 Task: Create a due date automation trigger when advanced on, on the tuesday of the week a card is due add fields with custom field "Resume" set to a date less than 1 days from now at 11:00 AM.
Action: Mouse moved to (1114, 166)
Screenshot: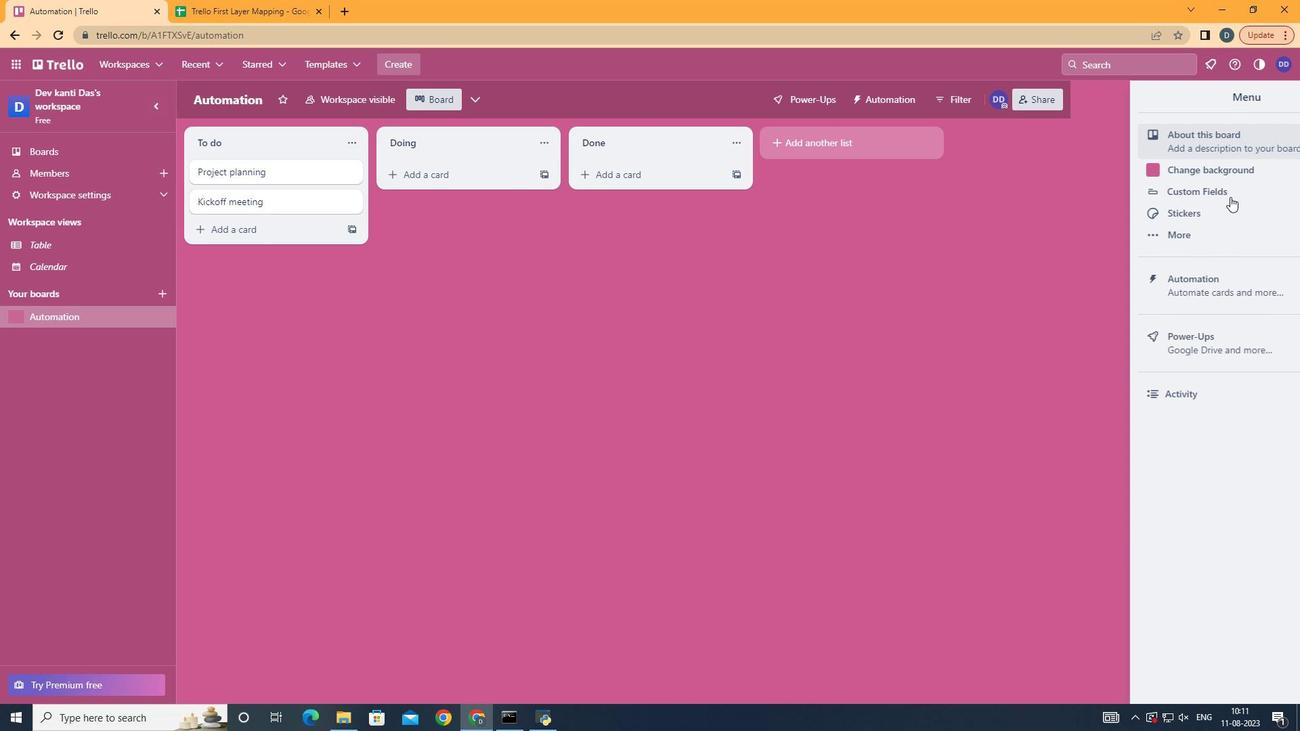 
Action: Mouse pressed left at (1114, 166)
Screenshot: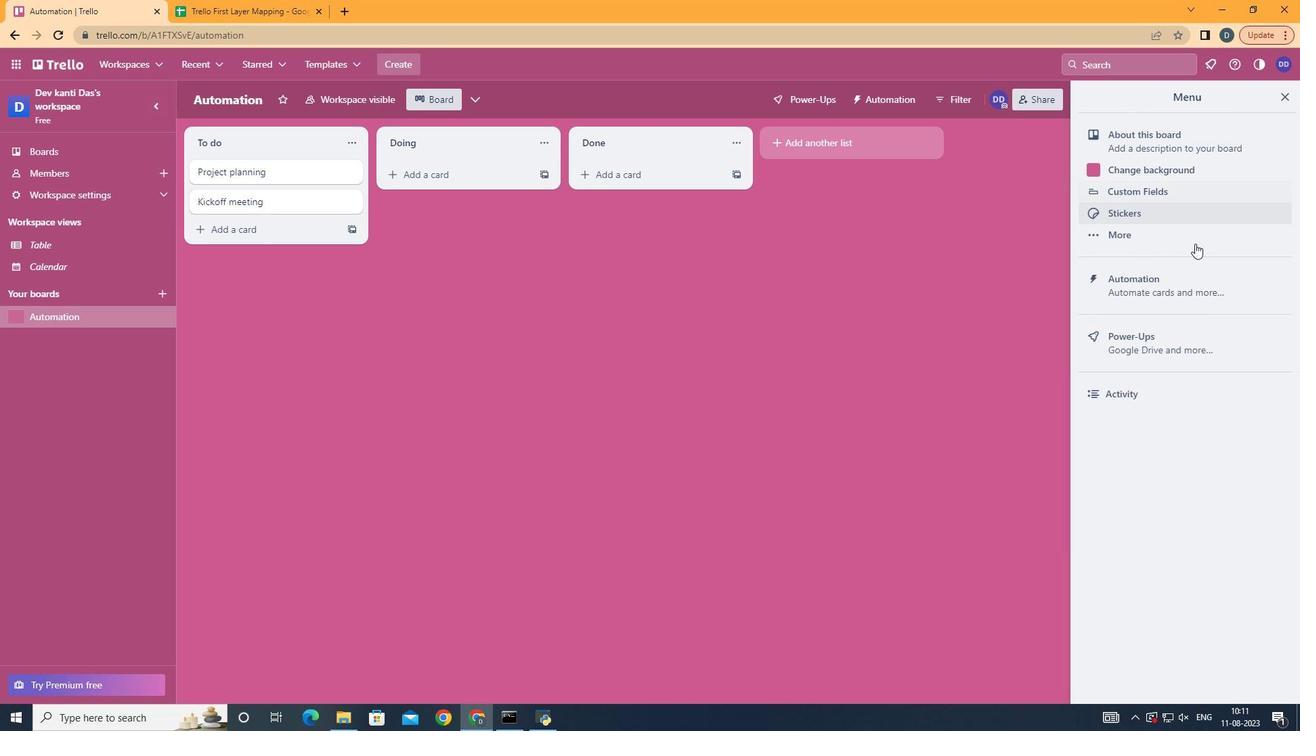 
Action: Mouse moved to (1029, 316)
Screenshot: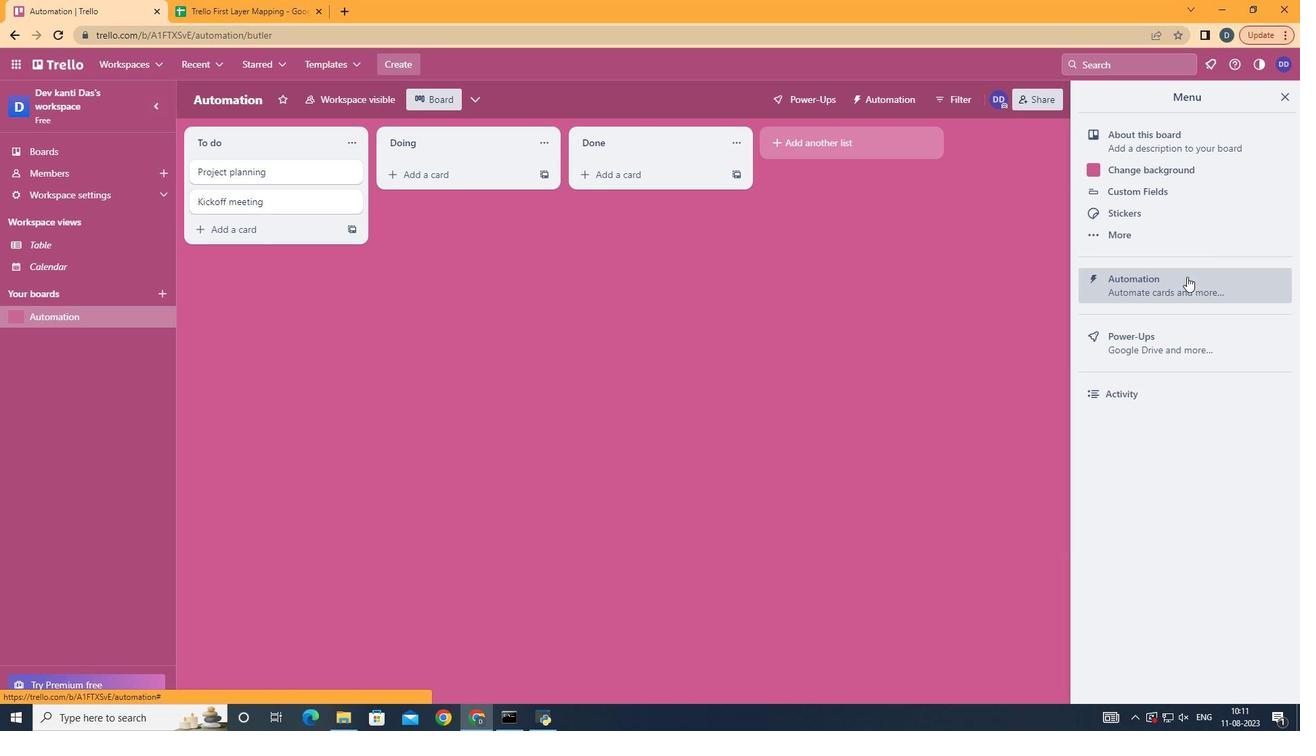 
Action: Mouse pressed left at (1029, 316)
Screenshot: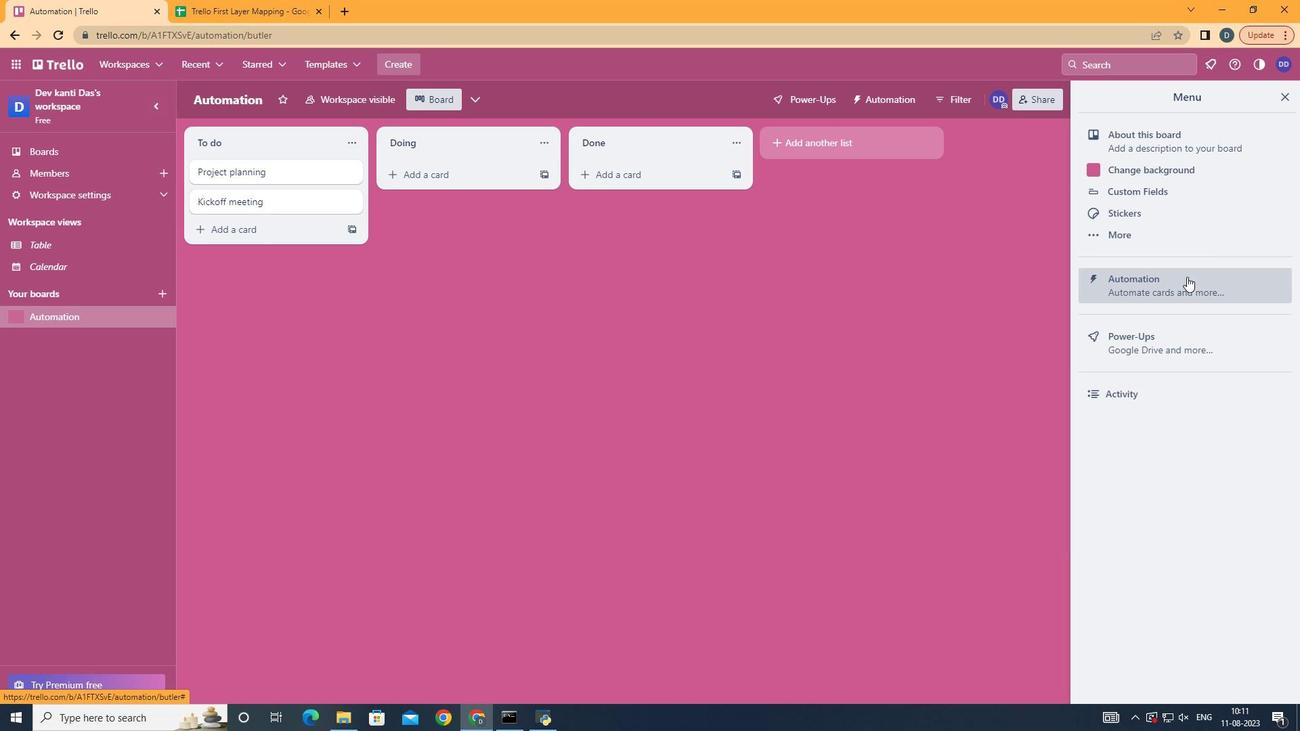 
Action: Mouse moved to (369, 301)
Screenshot: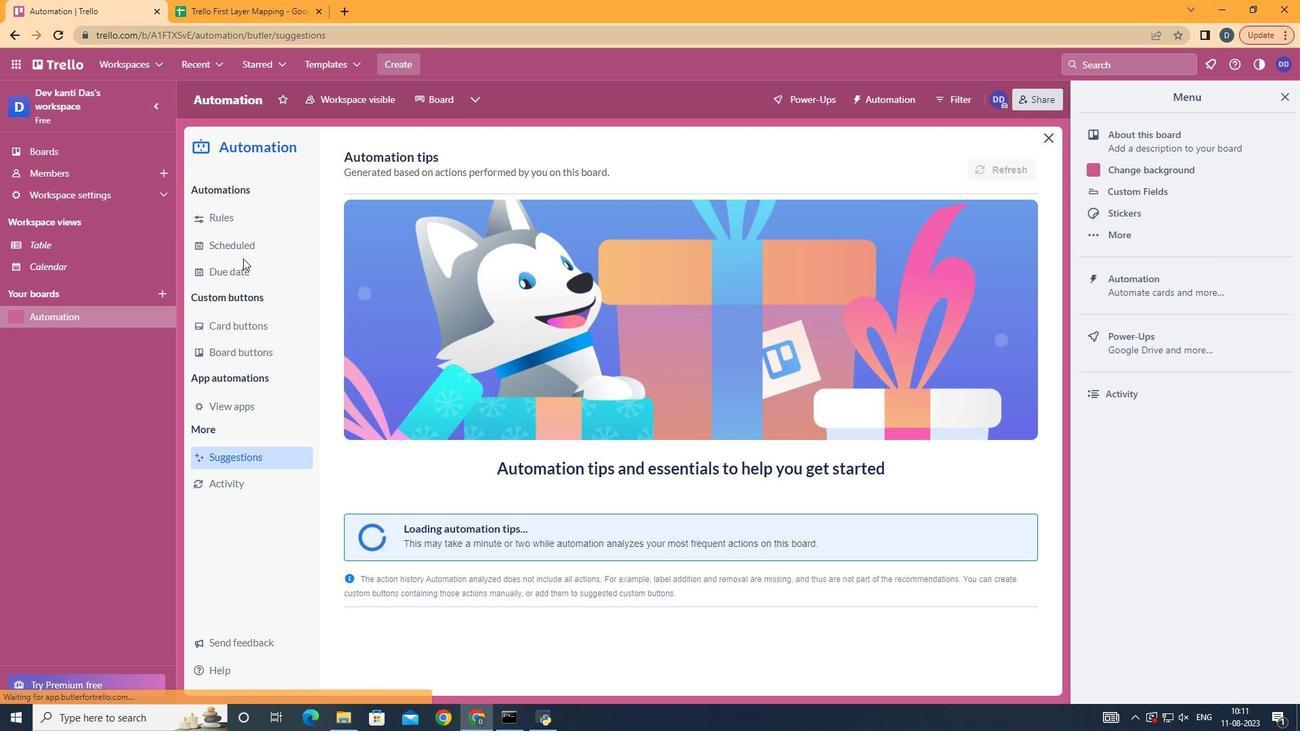 
Action: Mouse pressed left at (369, 301)
Screenshot: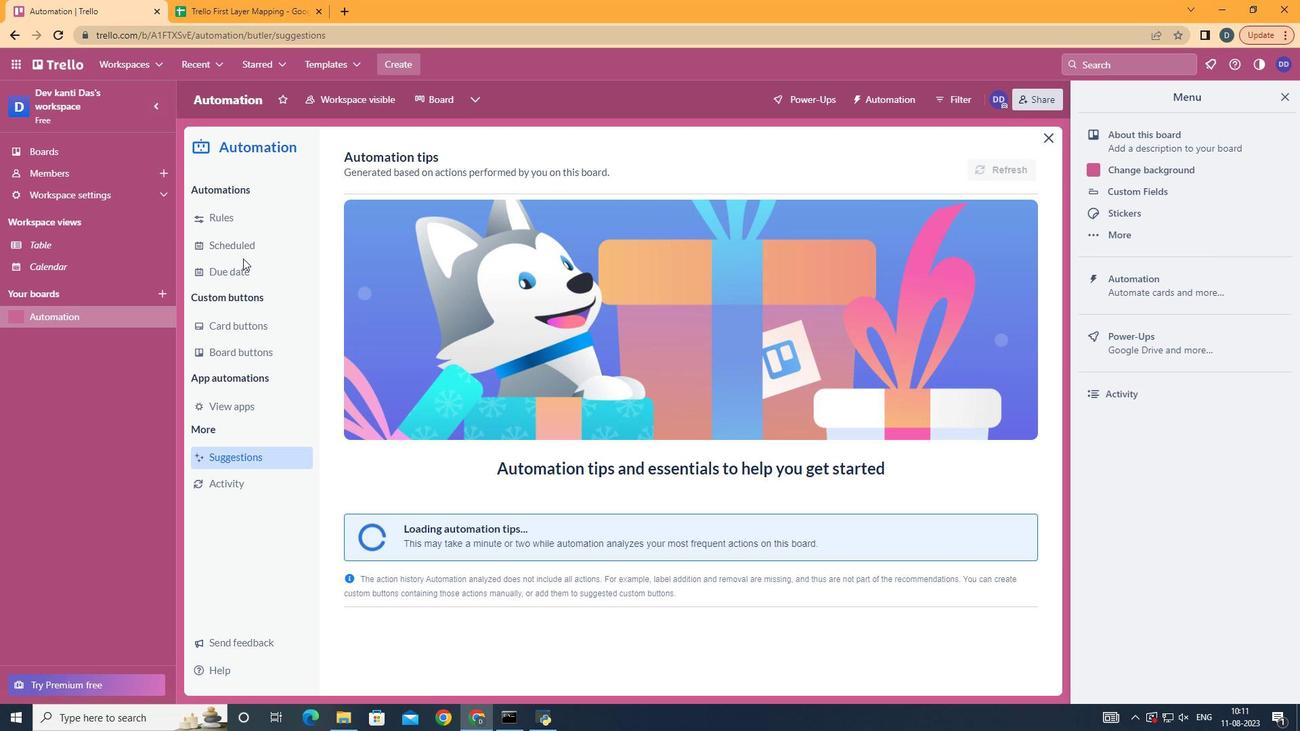 
Action: Mouse pressed left at (369, 301)
Screenshot: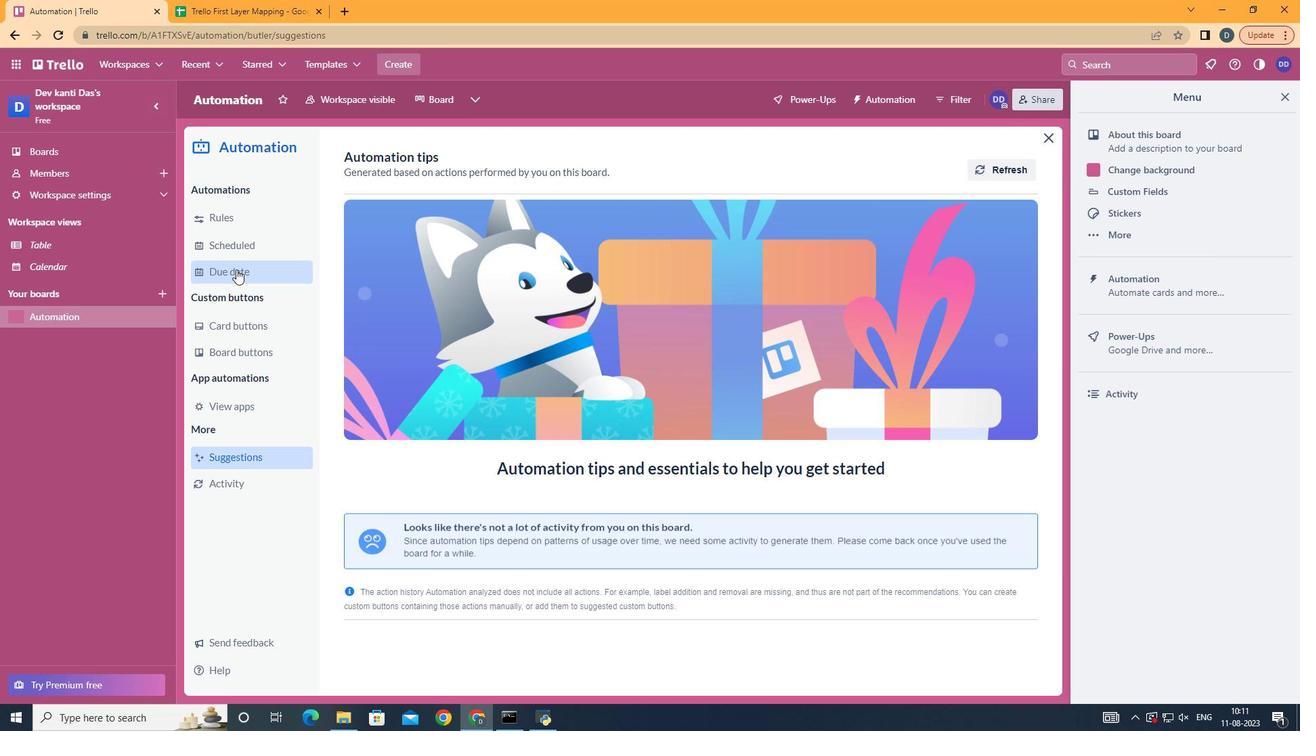 
Action: Mouse moved to (364, 311)
Screenshot: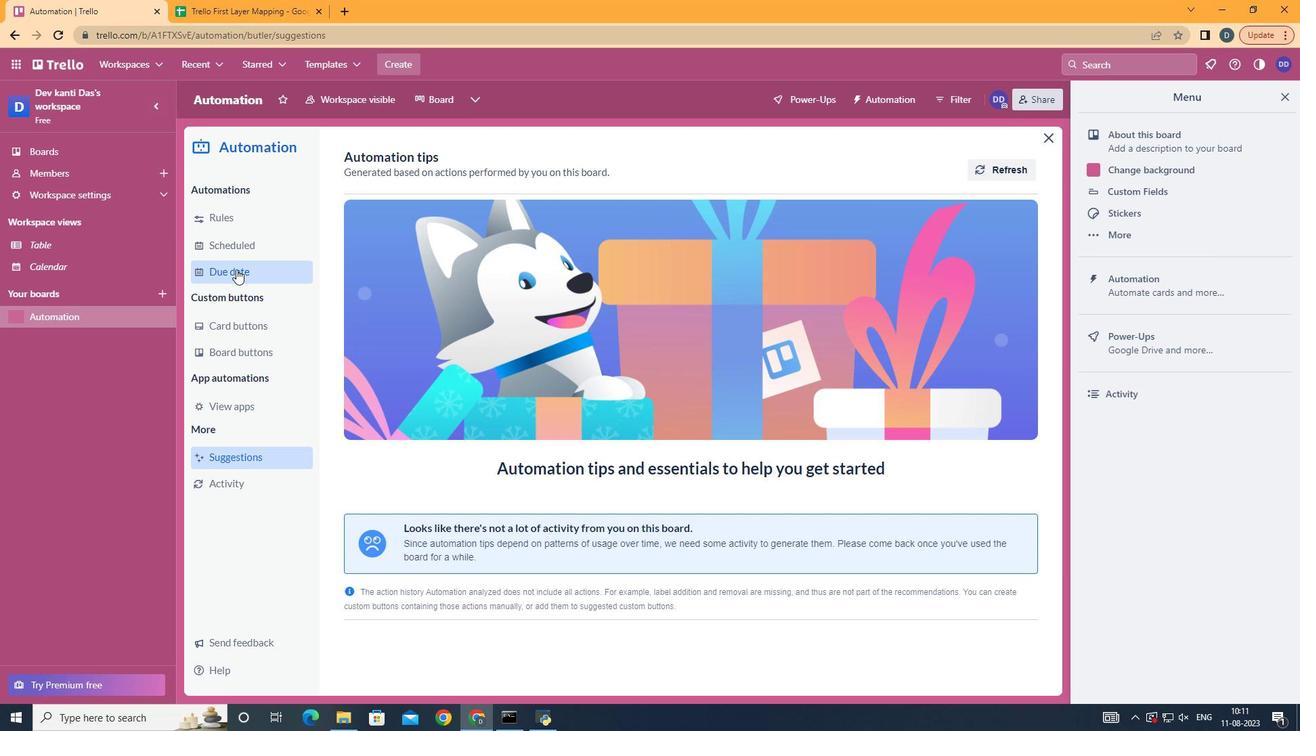 
Action: Mouse pressed left at (364, 311)
Screenshot: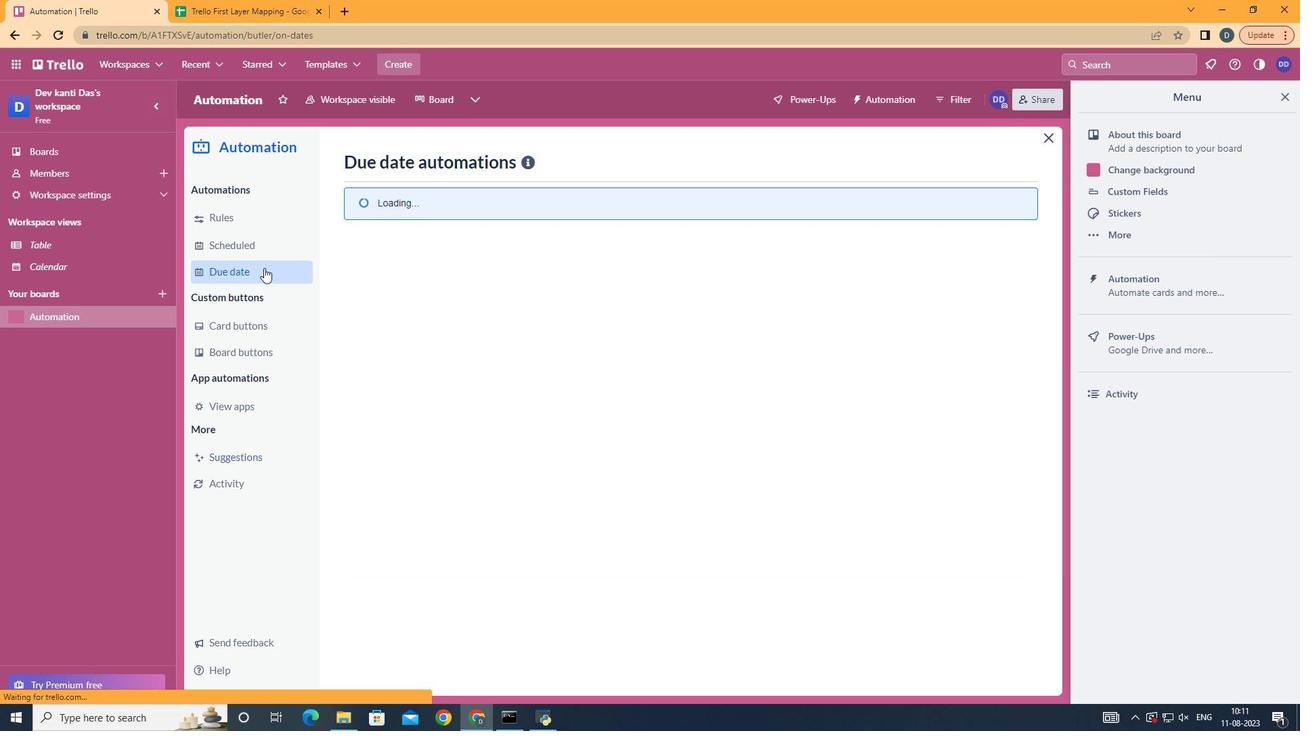 
Action: Mouse moved to (870, 220)
Screenshot: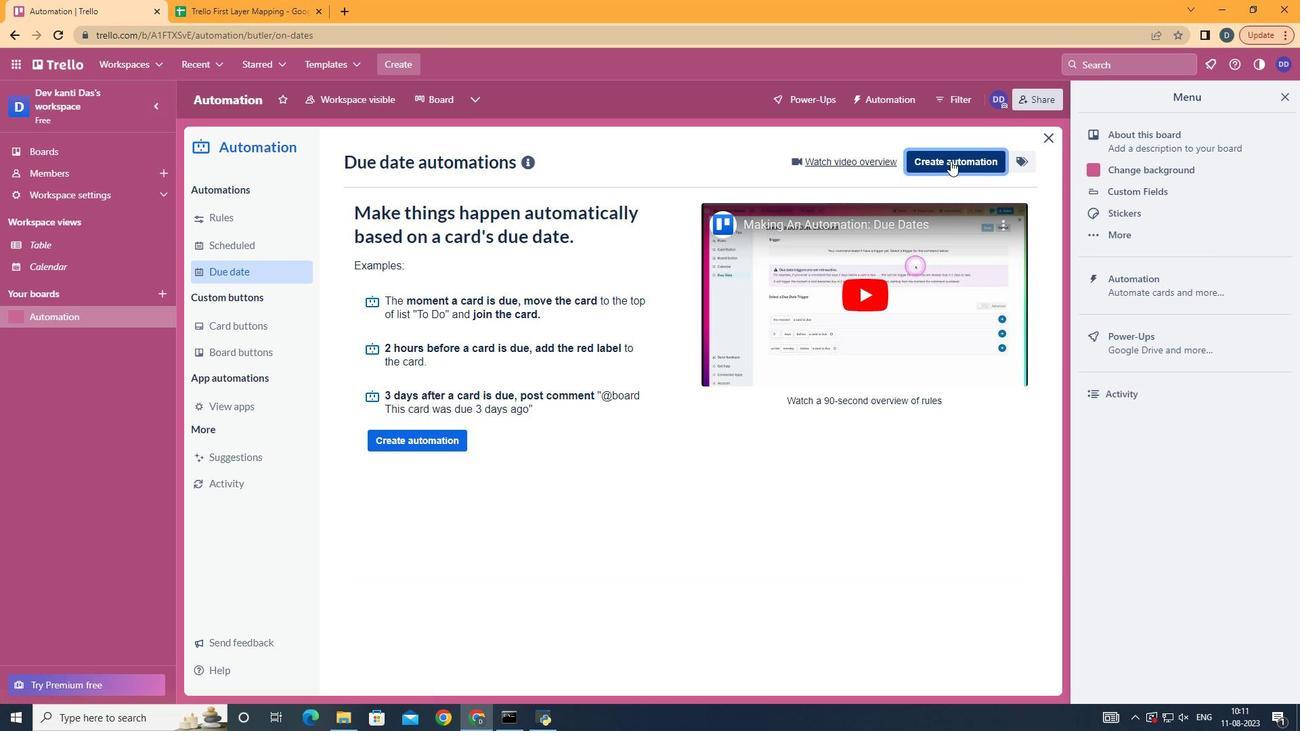 
Action: Mouse pressed left at (870, 220)
Screenshot: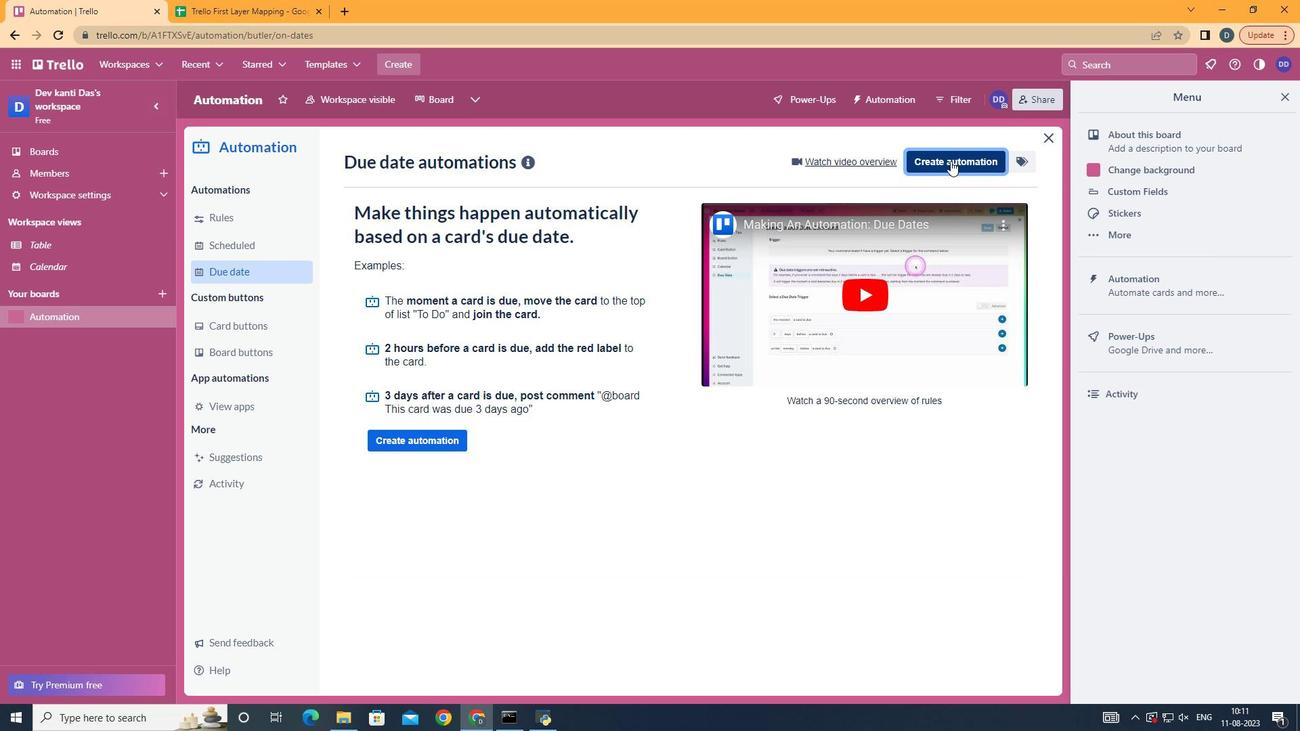 
Action: Mouse moved to (733, 325)
Screenshot: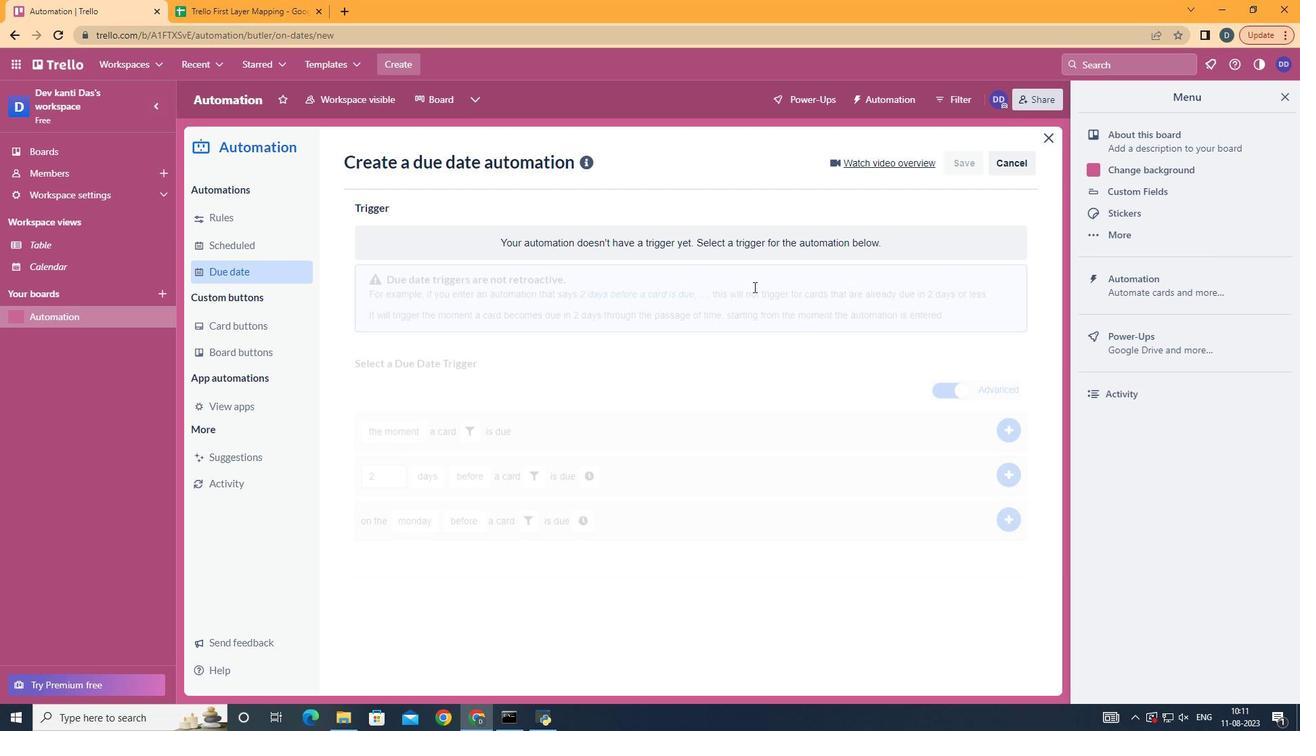 
Action: Mouse pressed left at (733, 325)
Screenshot: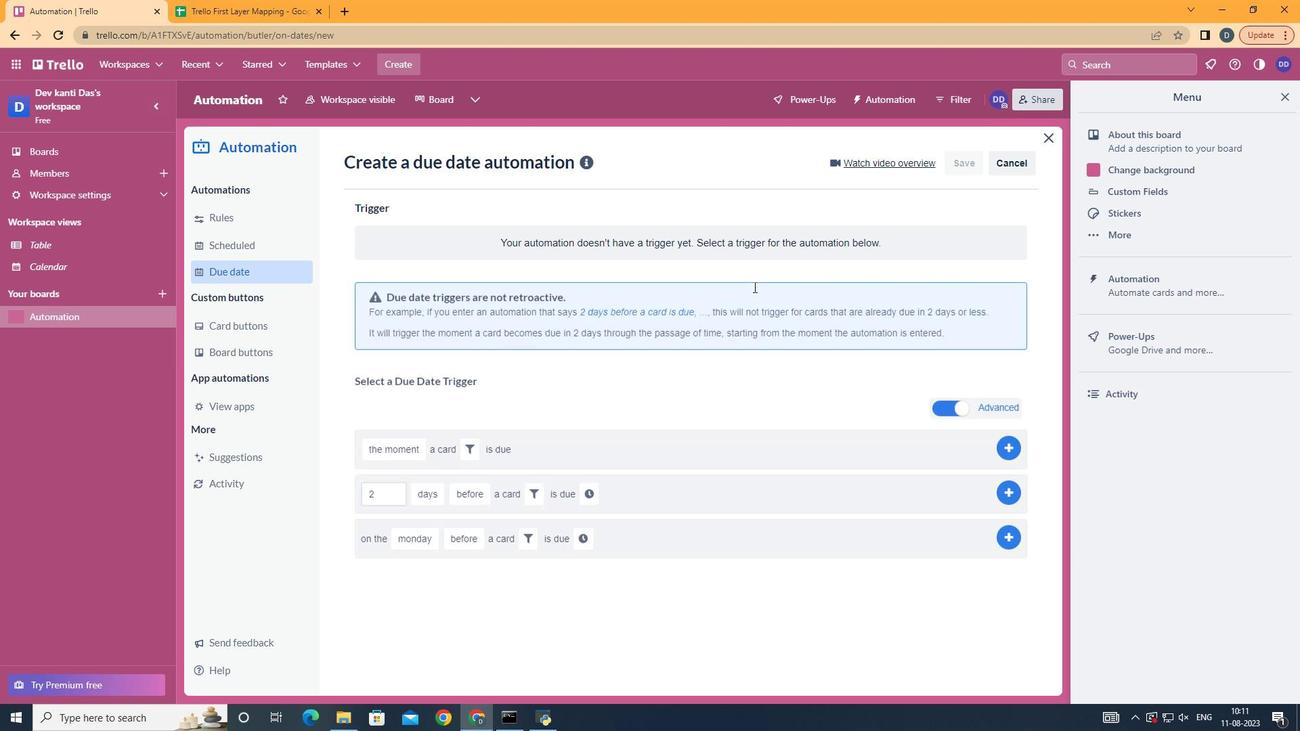 
Action: Mouse moved to (507, 400)
Screenshot: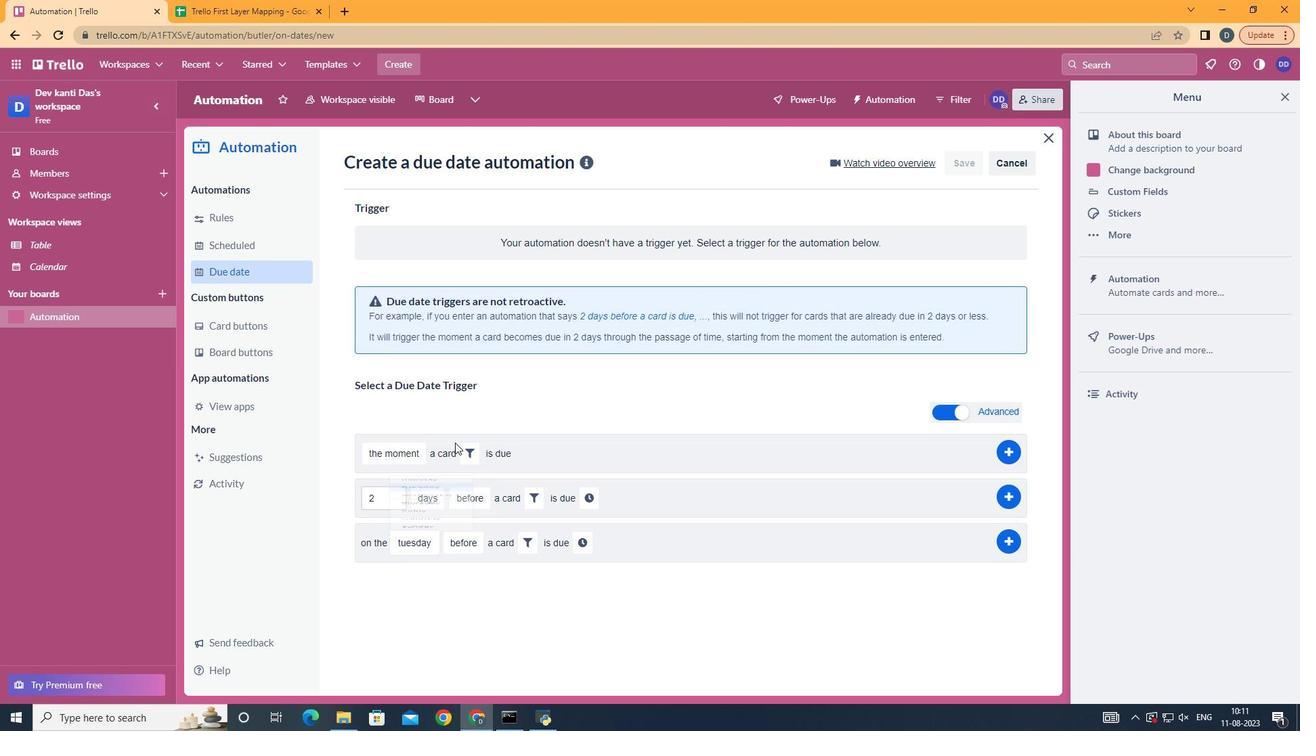 
Action: Mouse pressed left at (507, 400)
Screenshot: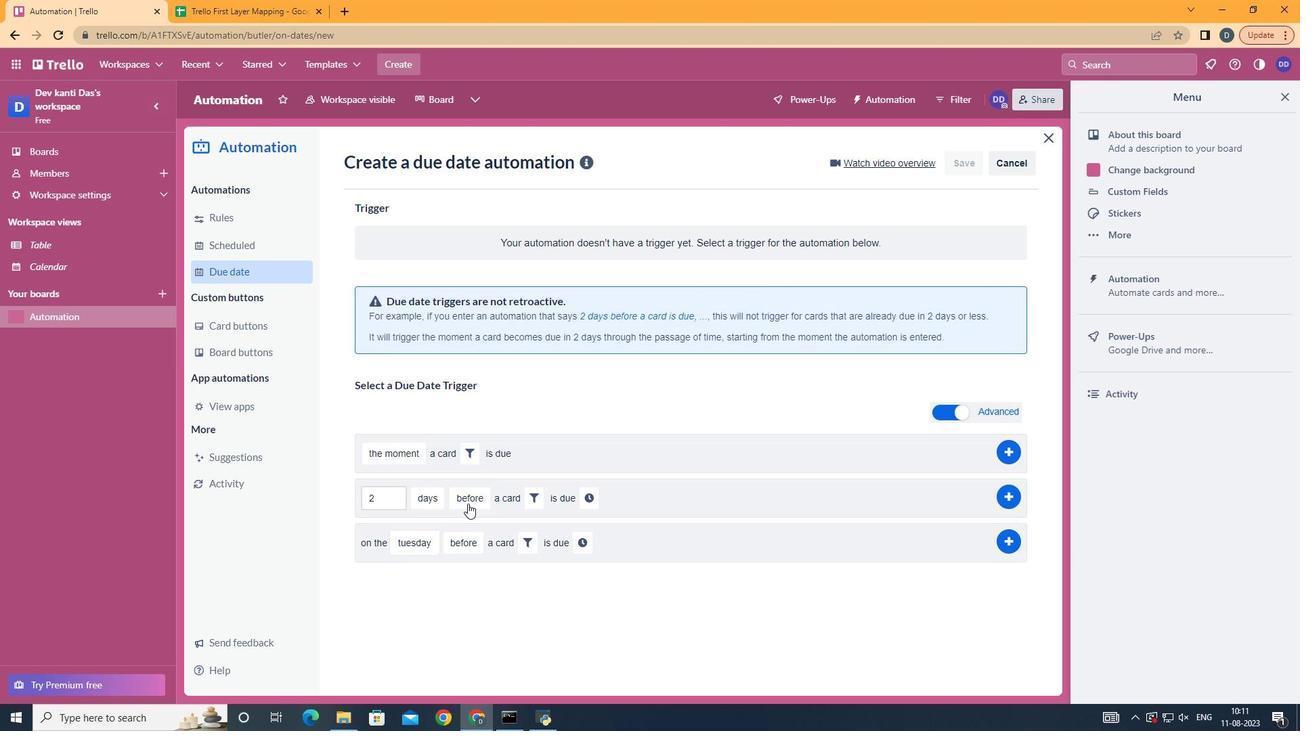 
Action: Mouse moved to (536, 612)
Screenshot: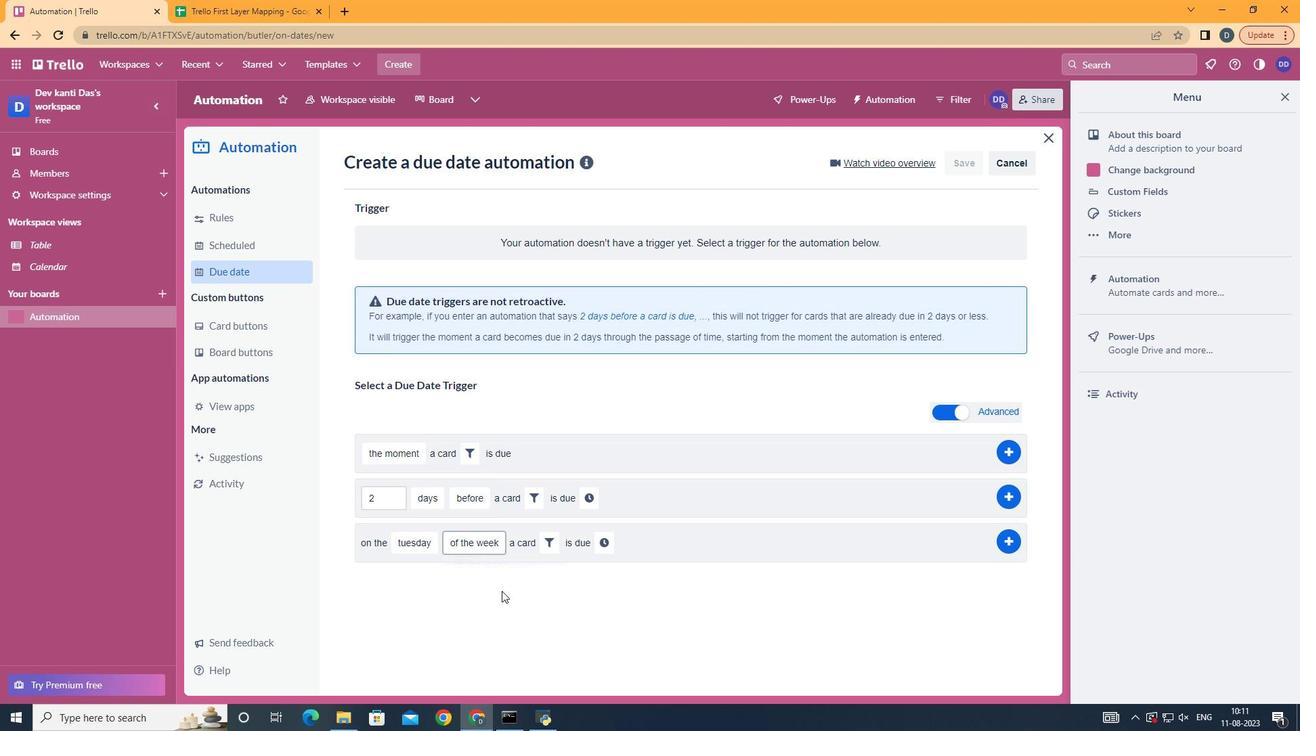 
Action: Mouse pressed left at (536, 612)
Screenshot: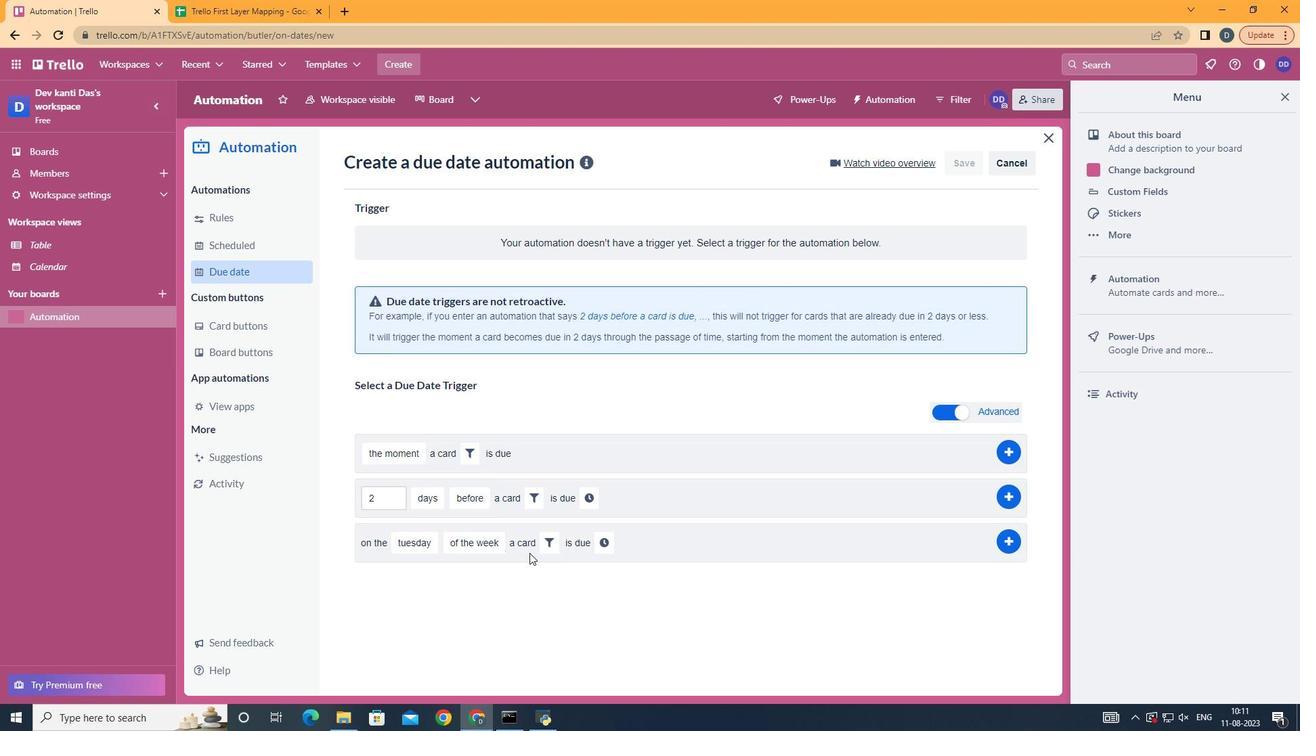 
Action: Mouse moved to (579, 538)
Screenshot: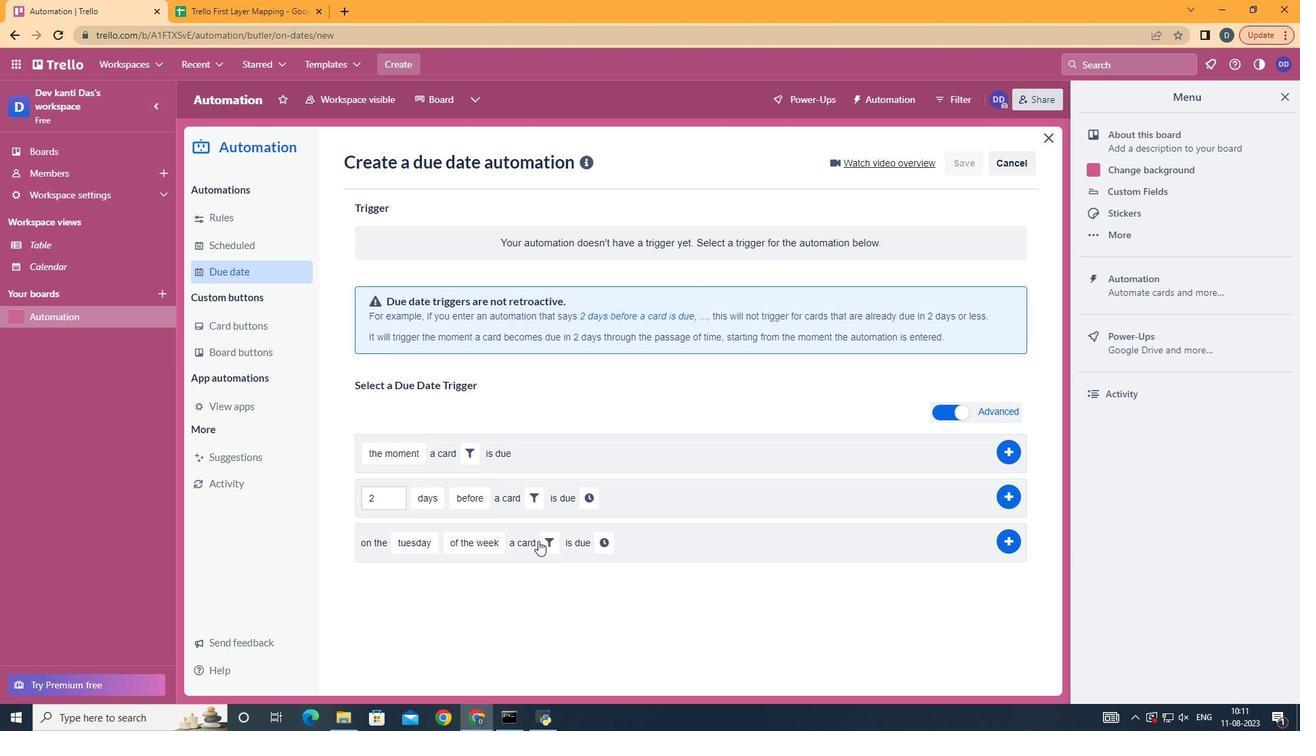 
Action: Mouse pressed left at (579, 538)
Screenshot: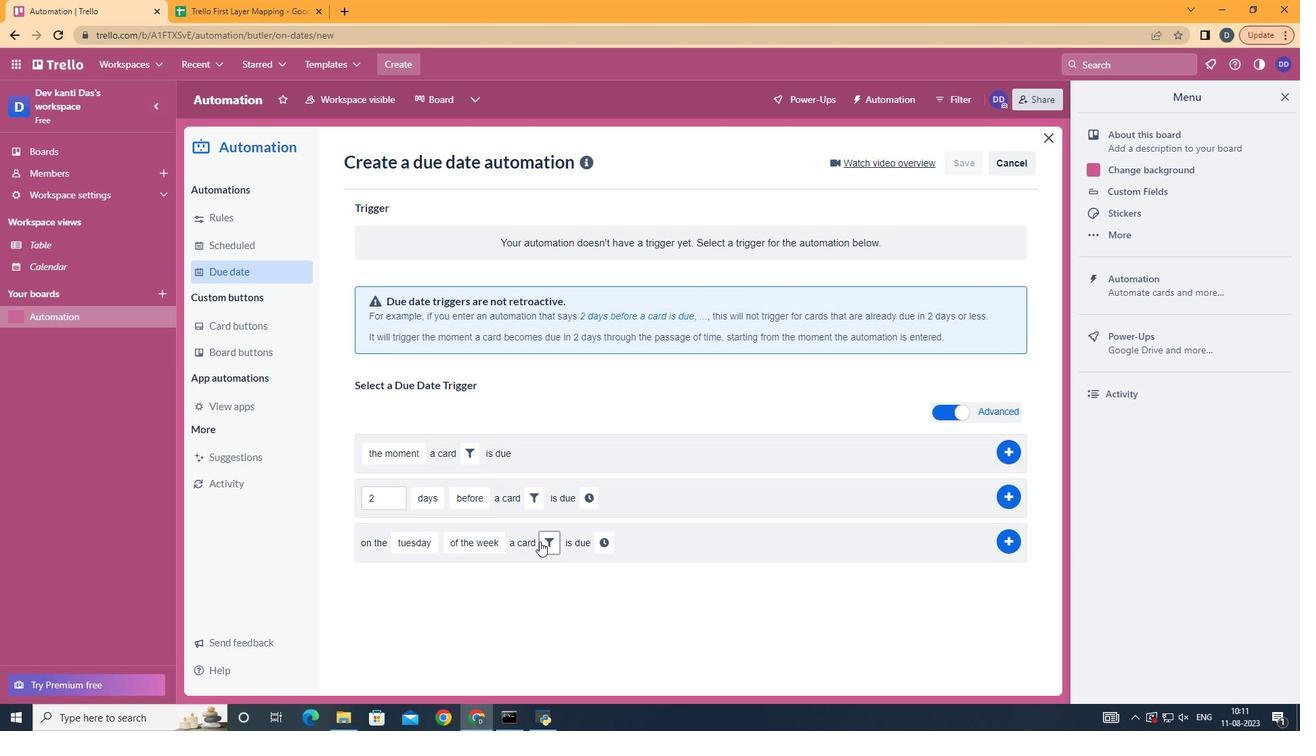 
Action: Mouse moved to (580, 539)
Screenshot: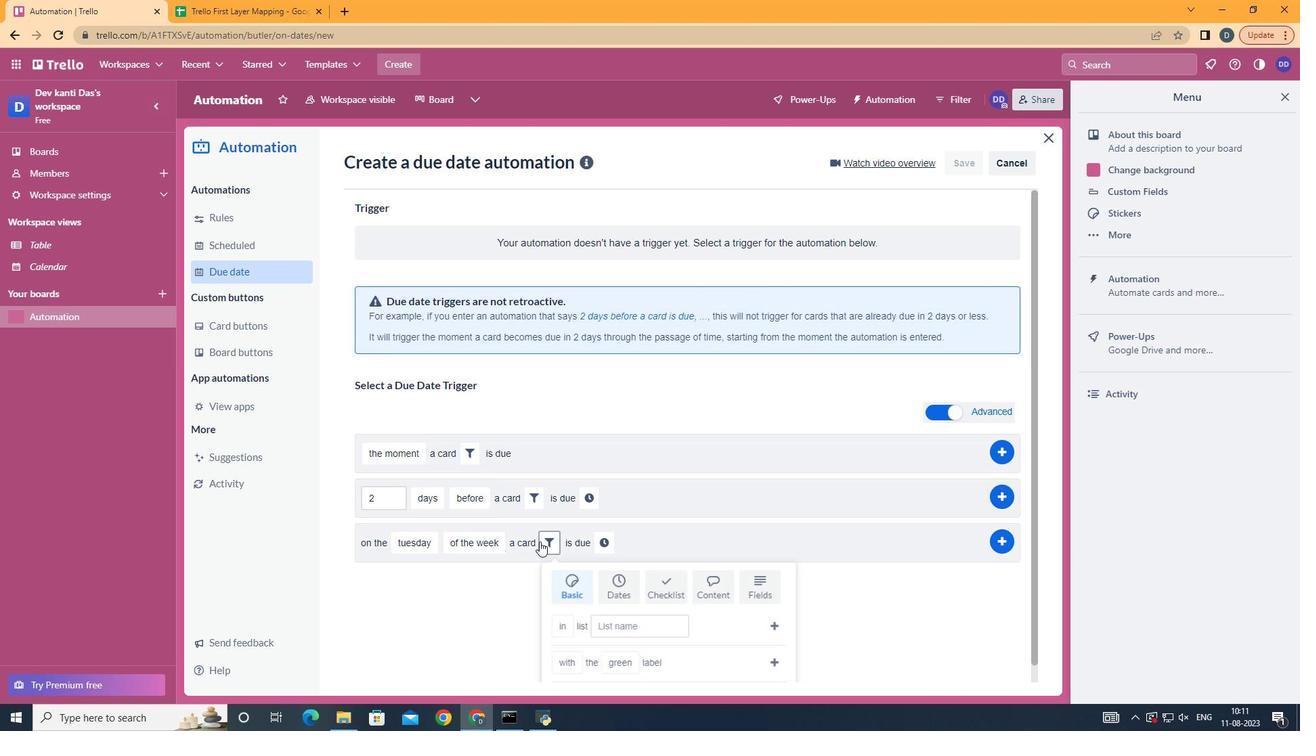 
Action: Mouse pressed left at (580, 539)
Screenshot: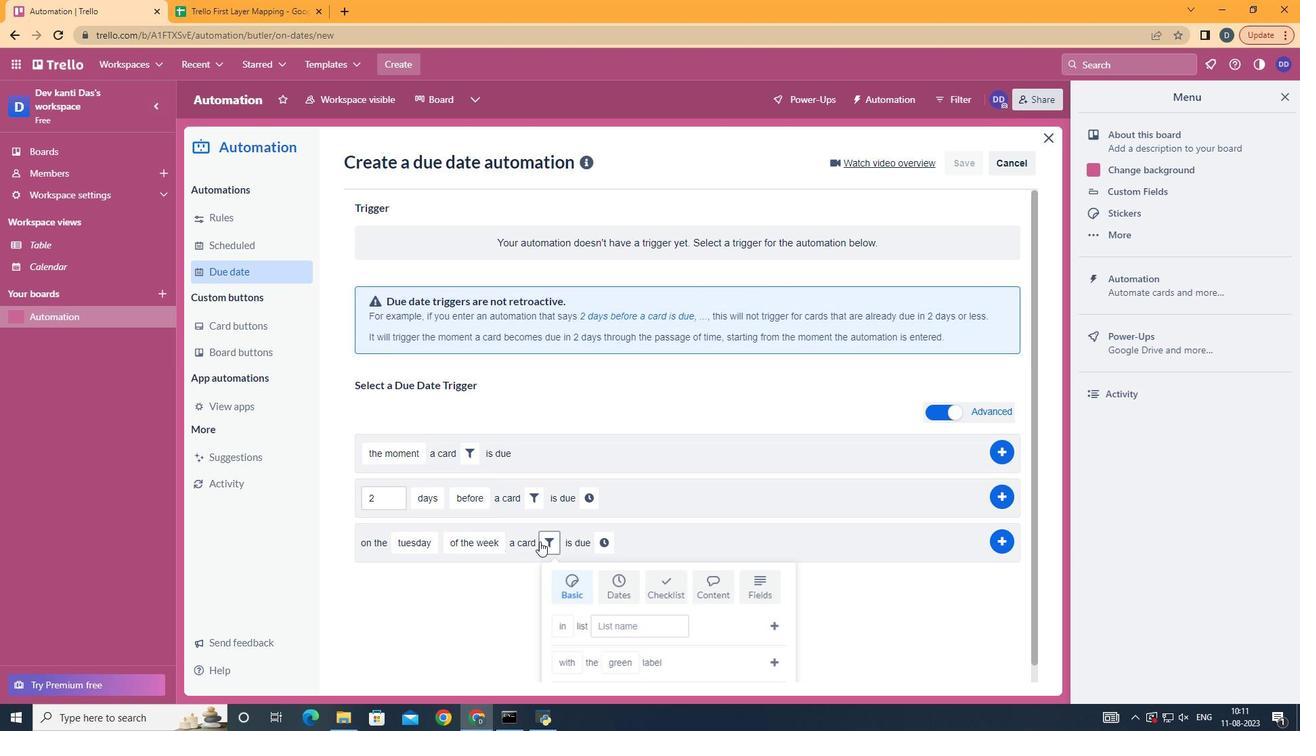 
Action: Mouse moved to (750, 581)
Screenshot: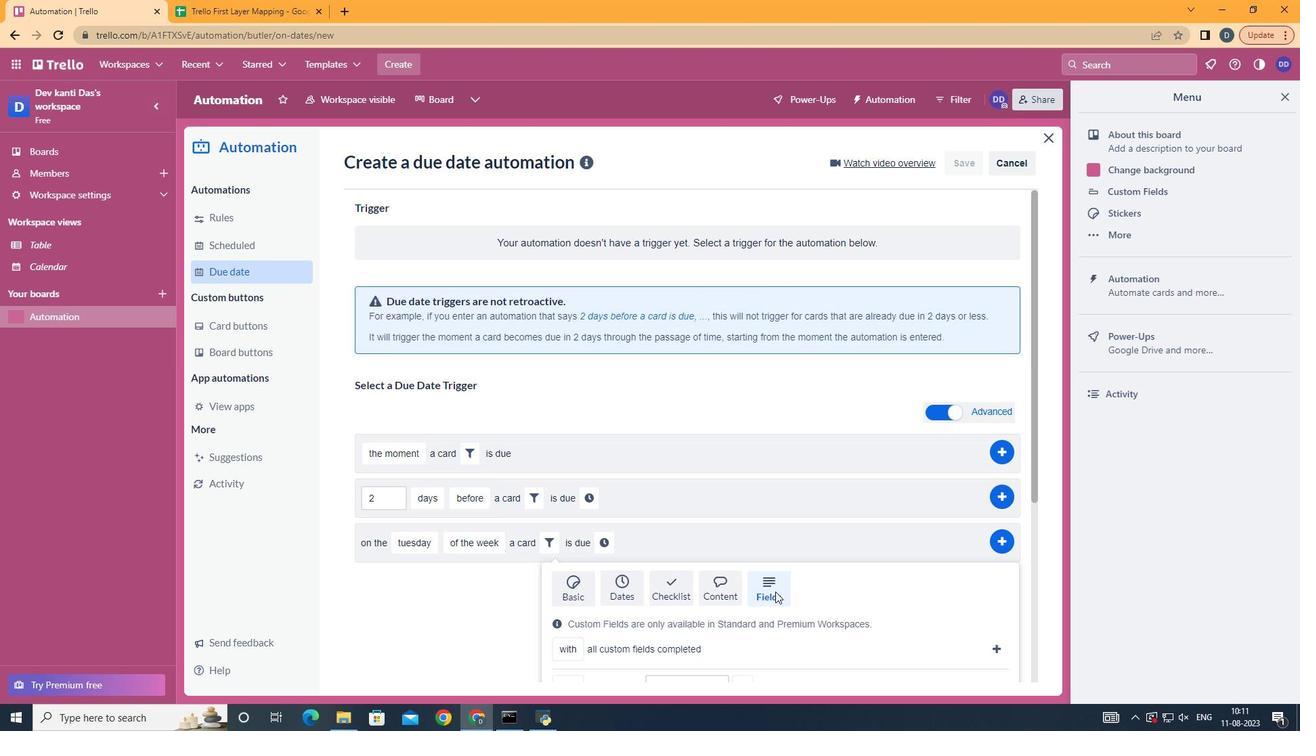
Action: Mouse pressed left at (750, 581)
Screenshot: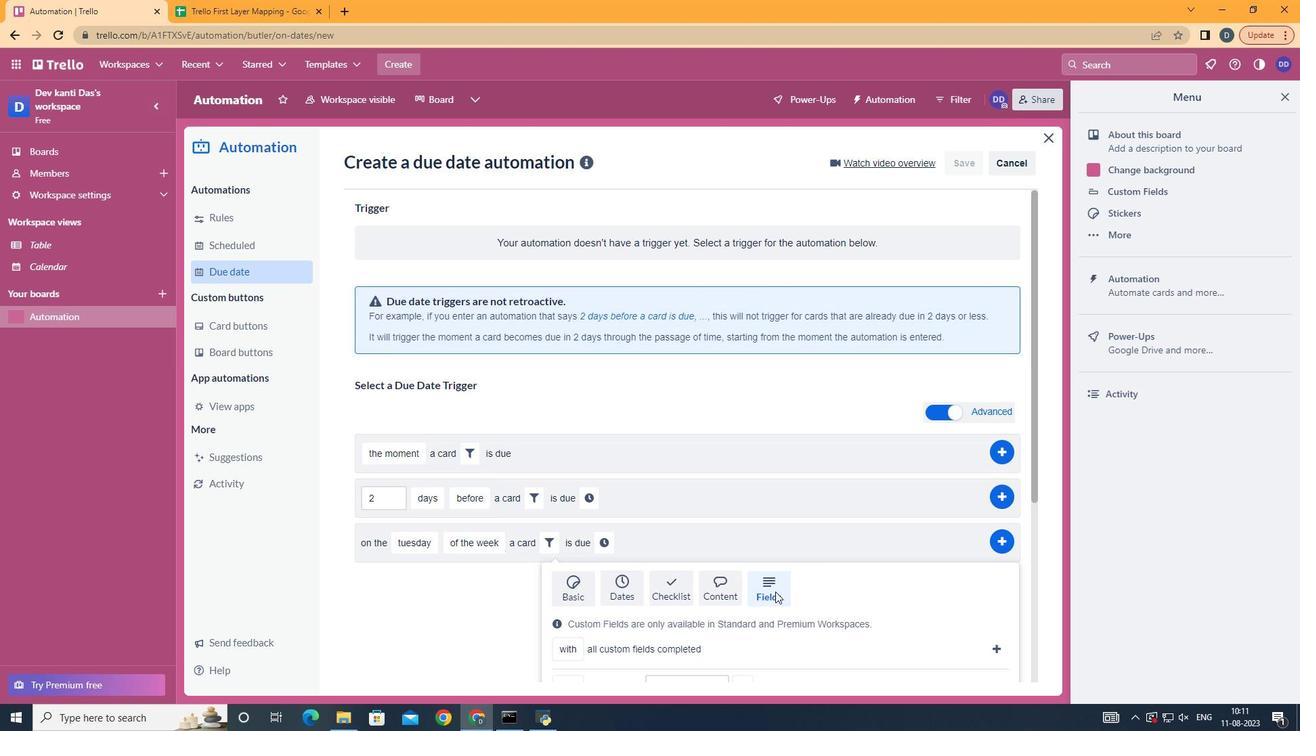 
Action: Mouse moved to (749, 581)
Screenshot: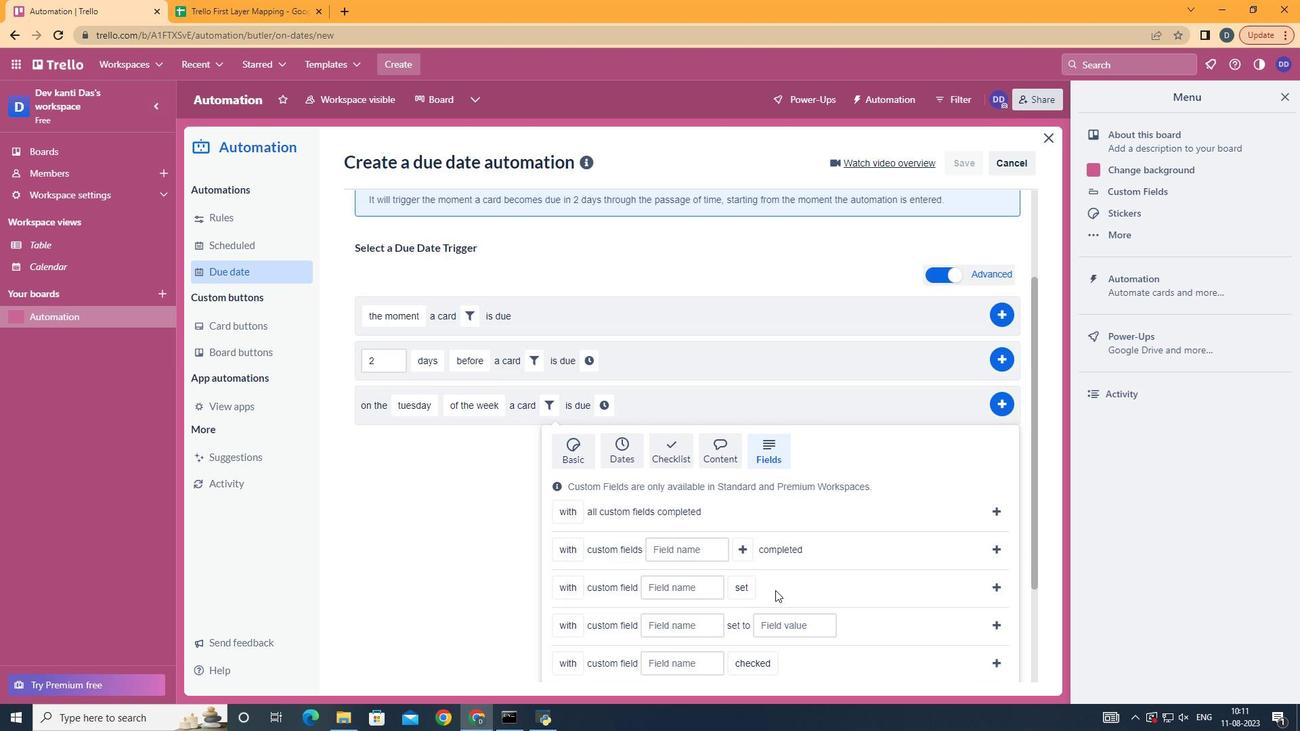 
Action: Mouse scrolled (749, 580) with delta (0, 0)
Screenshot: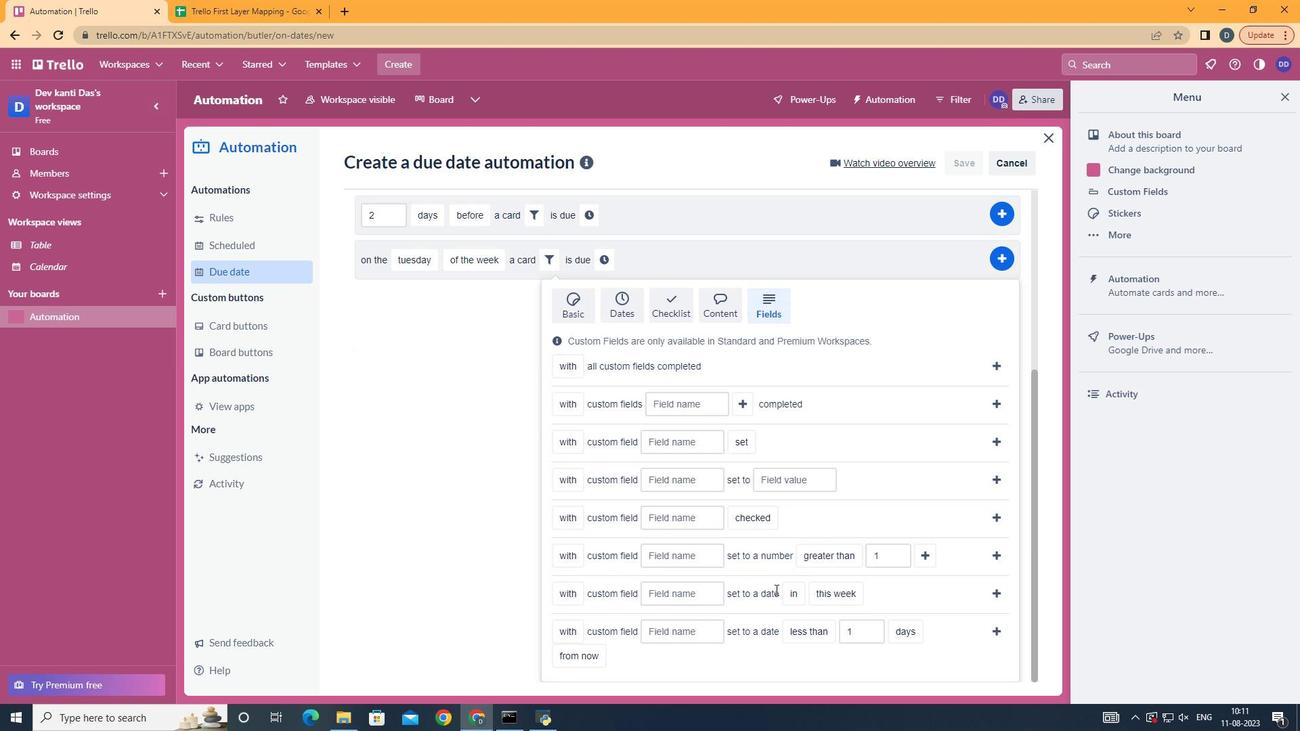 
Action: Mouse scrolled (749, 580) with delta (0, 0)
Screenshot: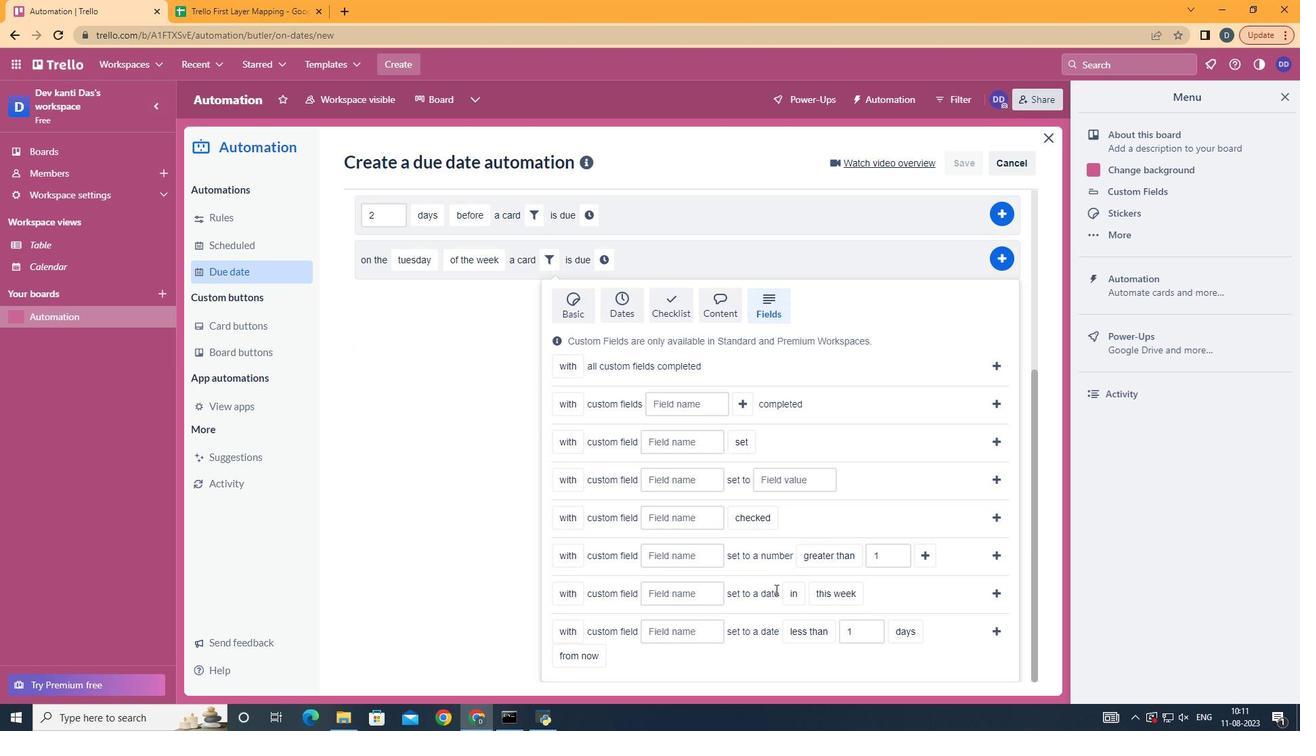 
Action: Mouse scrolled (749, 580) with delta (0, 0)
Screenshot: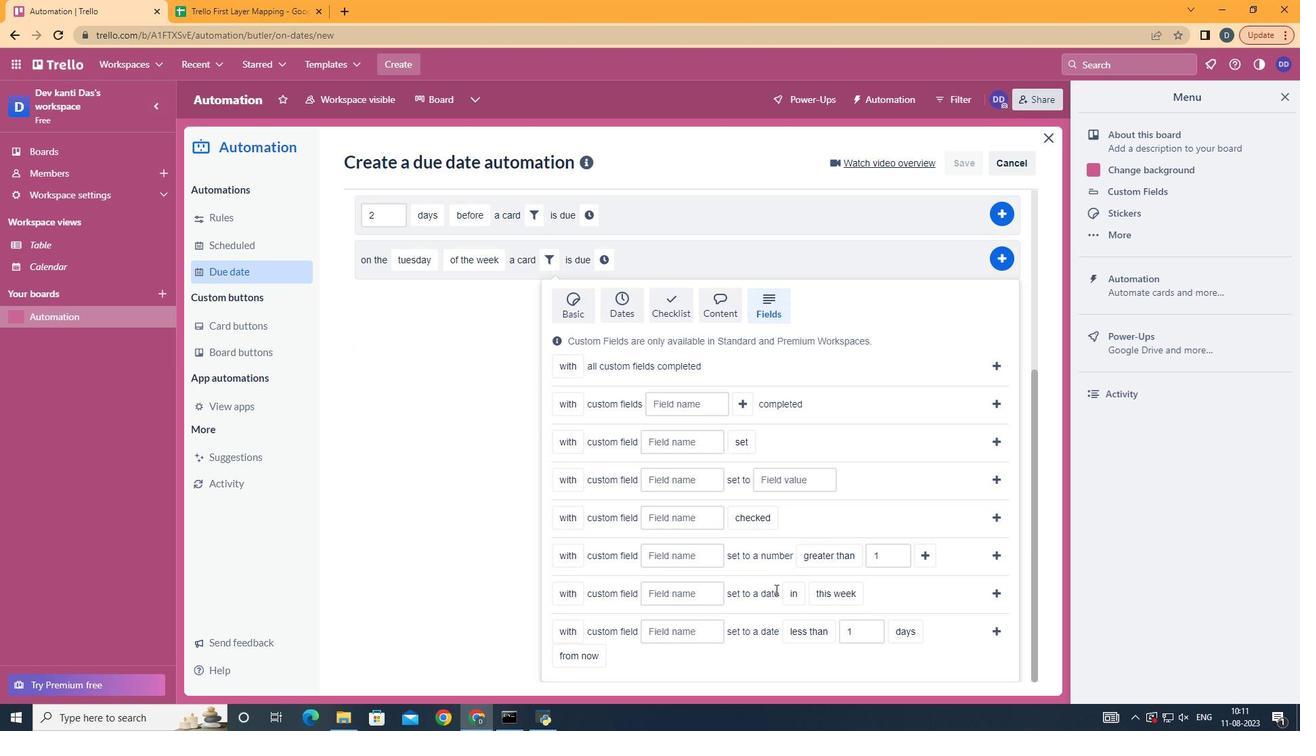 
Action: Mouse scrolled (749, 580) with delta (0, 0)
Screenshot: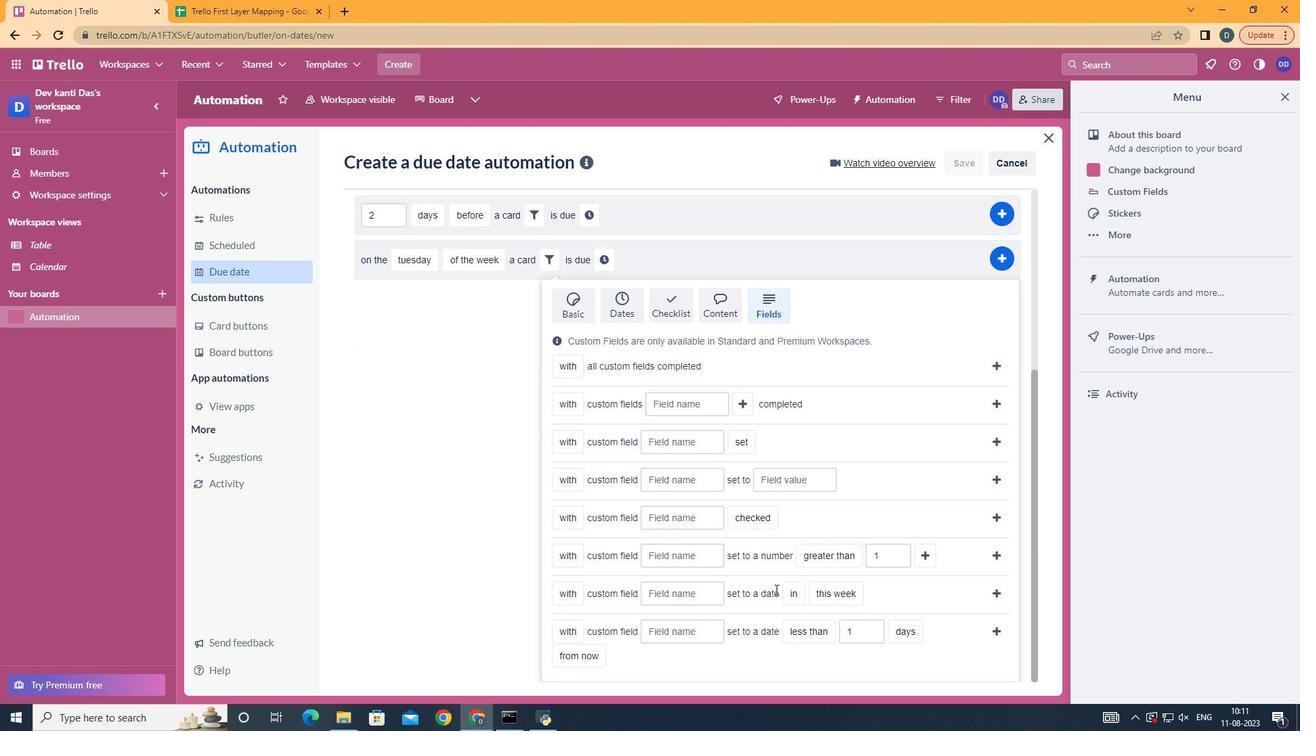 
Action: Mouse scrolled (749, 580) with delta (0, 0)
Screenshot: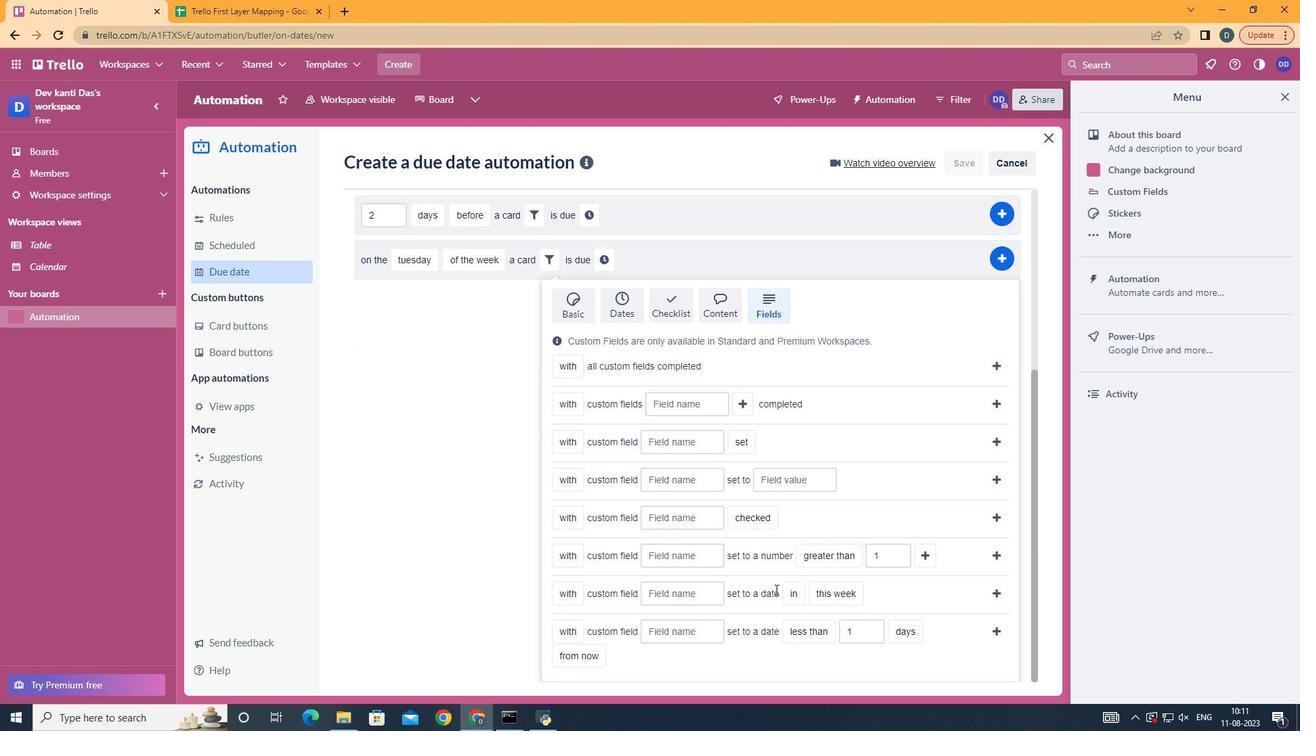 
Action: Mouse moved to (689, 609)
Screenshot: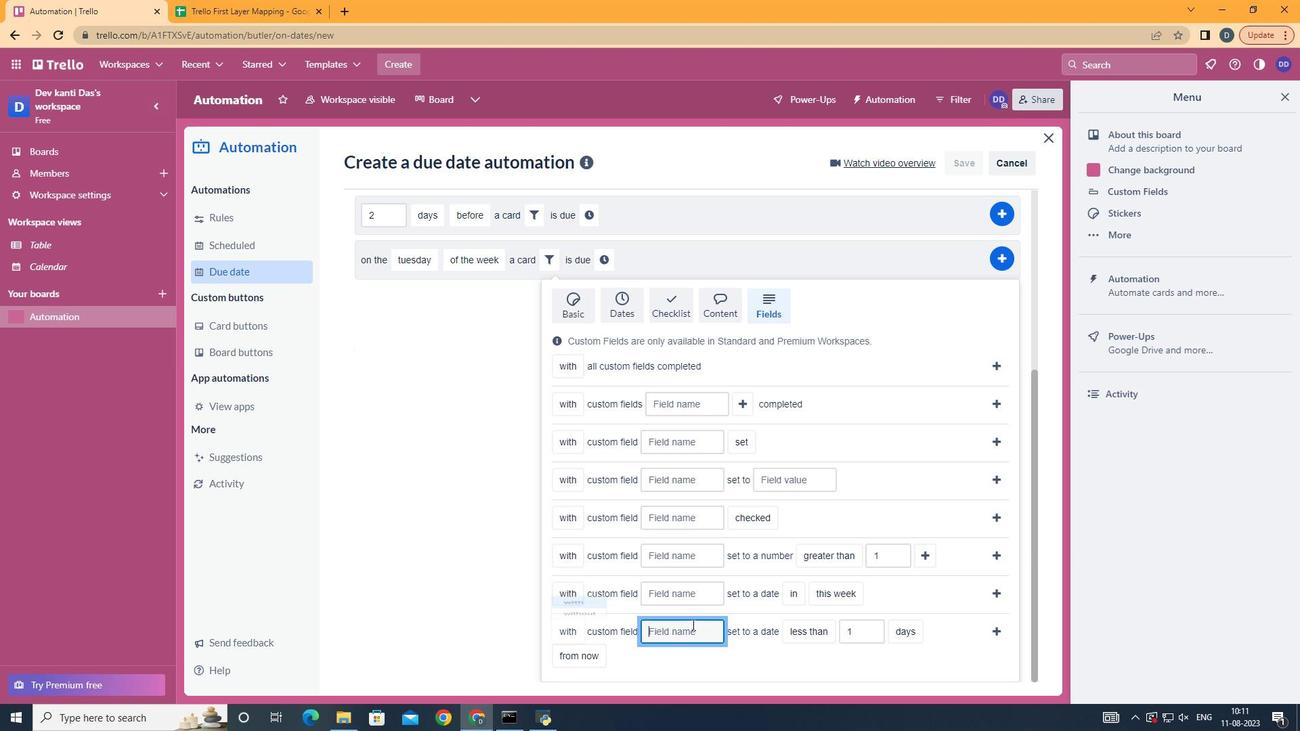 
Action: Mouse pressed left at (689, 609)
Screenshot: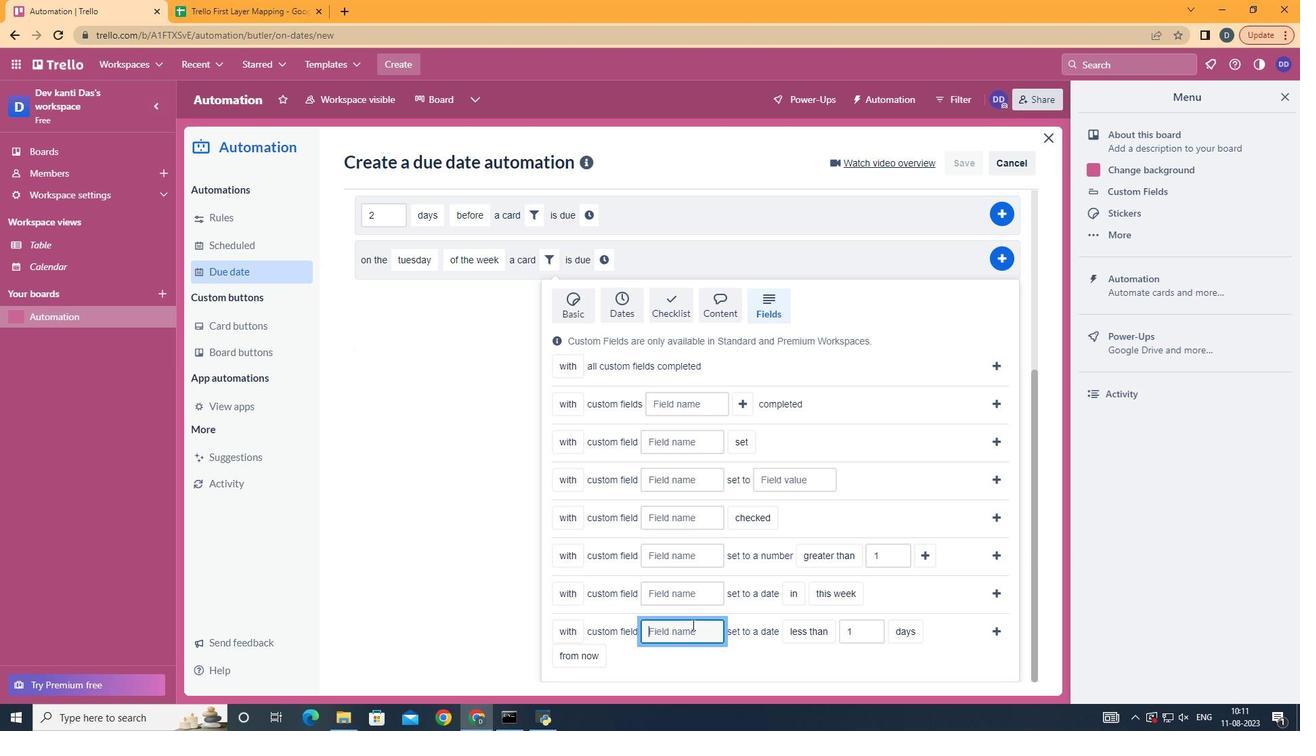 
Action: Key pressed <Key.shift>Resume
Screenshot: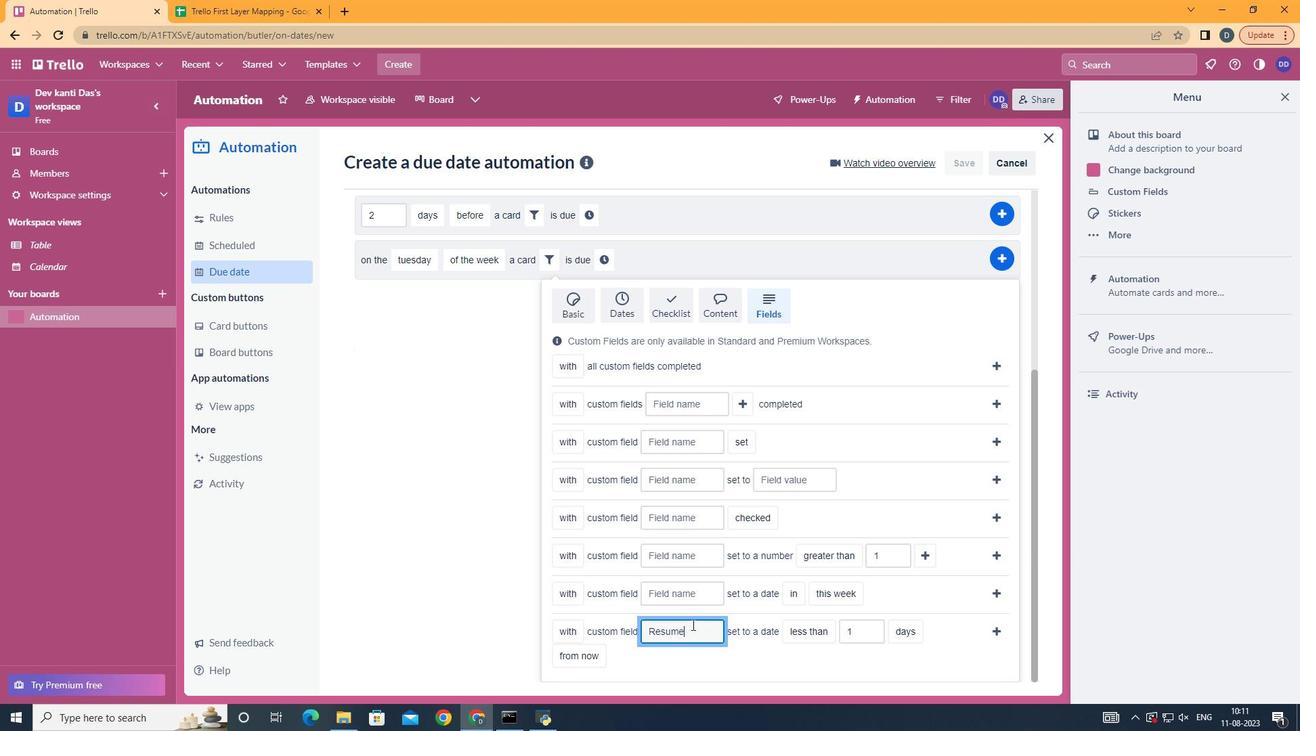 
Action: Mouse moved to (858, 566)
Screenshot: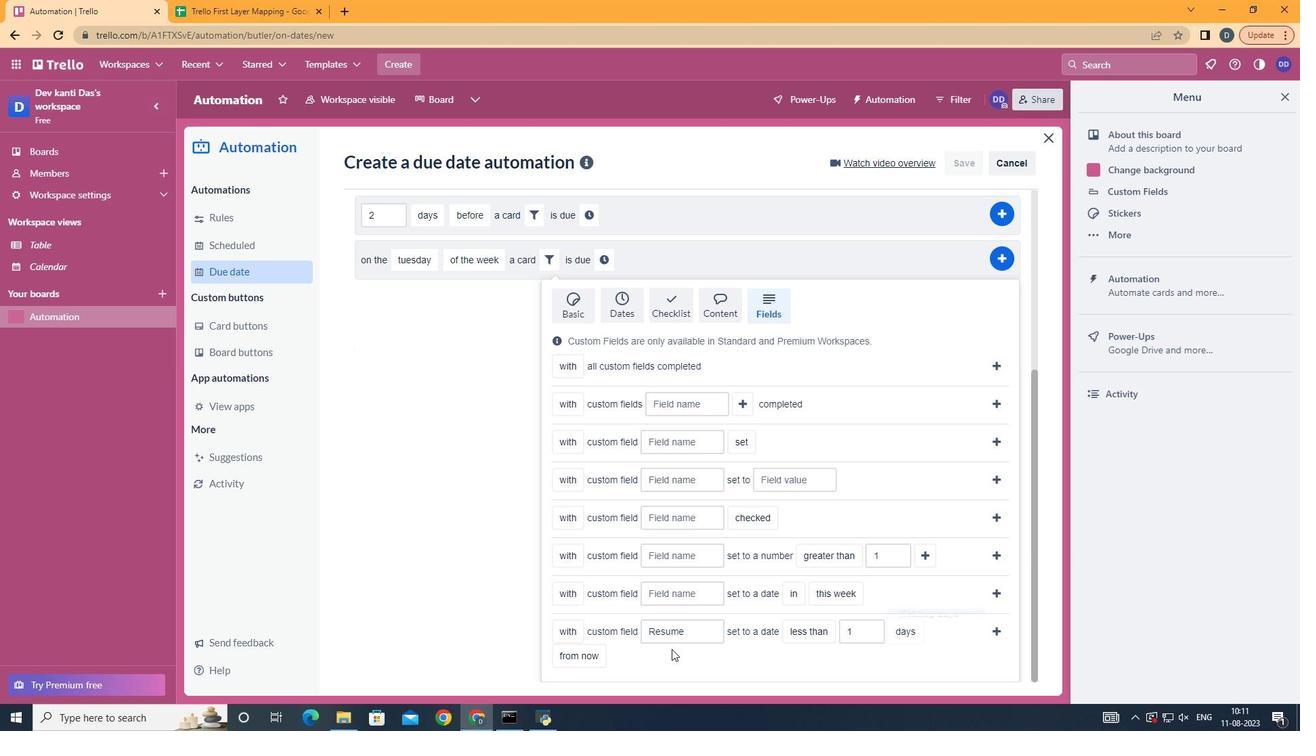 
Action: Mouse pressed left at (858, 566)
Screenshot: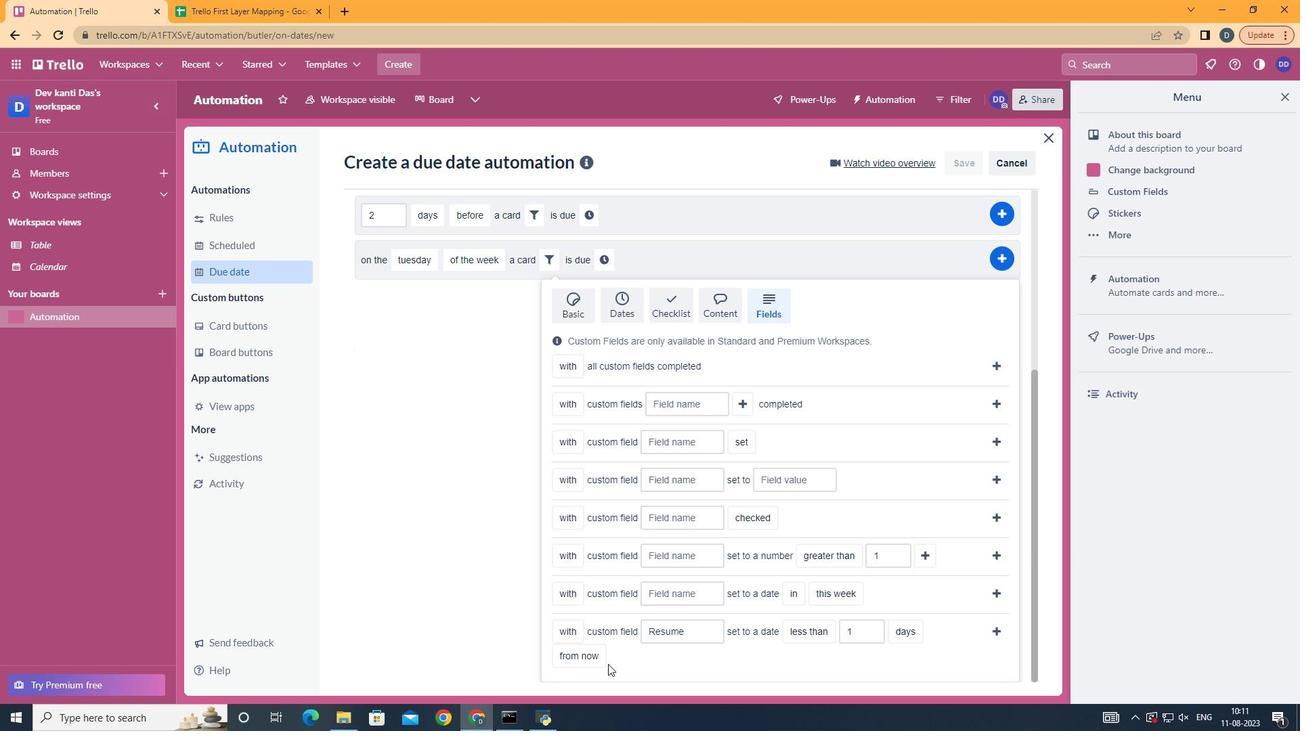 
Action: Mouse moved to (615, 586)
Screenshot: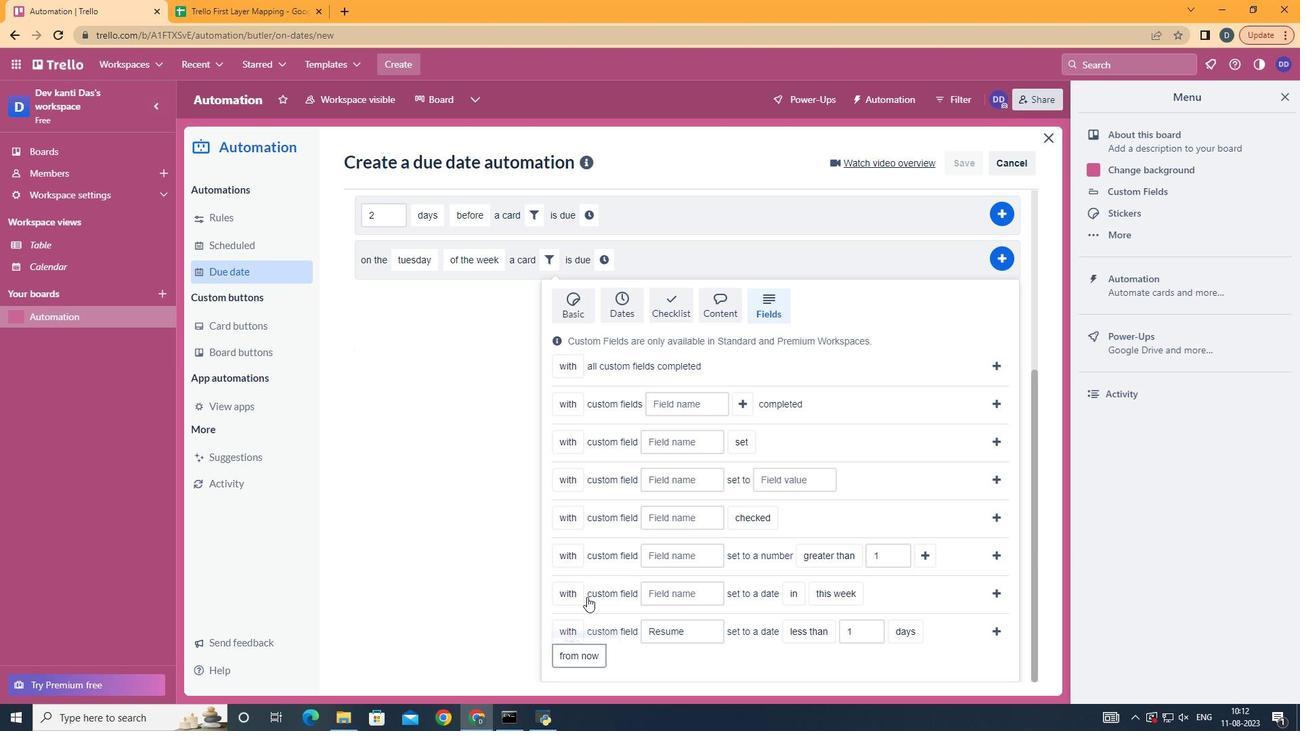 
Action: Mouse pressed left at (615, 586)
Screenshot: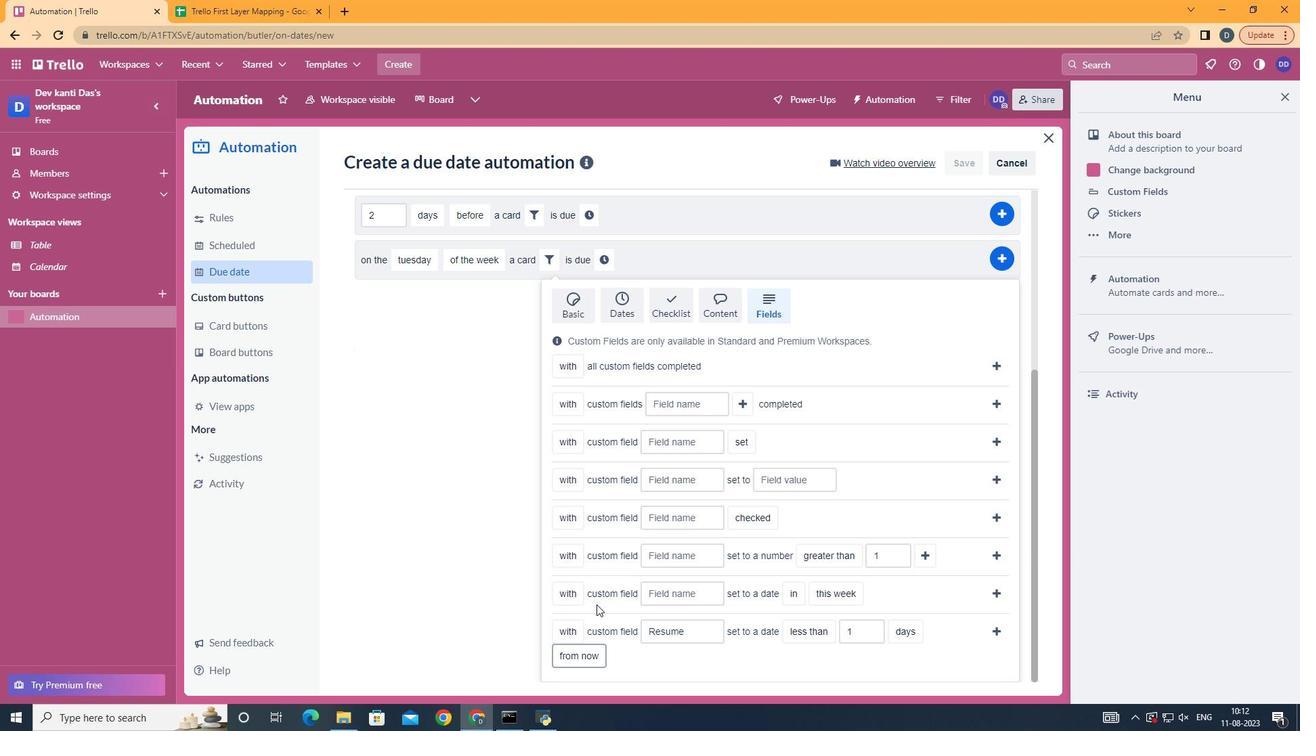 
Action: Mouse moved to (905, 615)
Screenshot: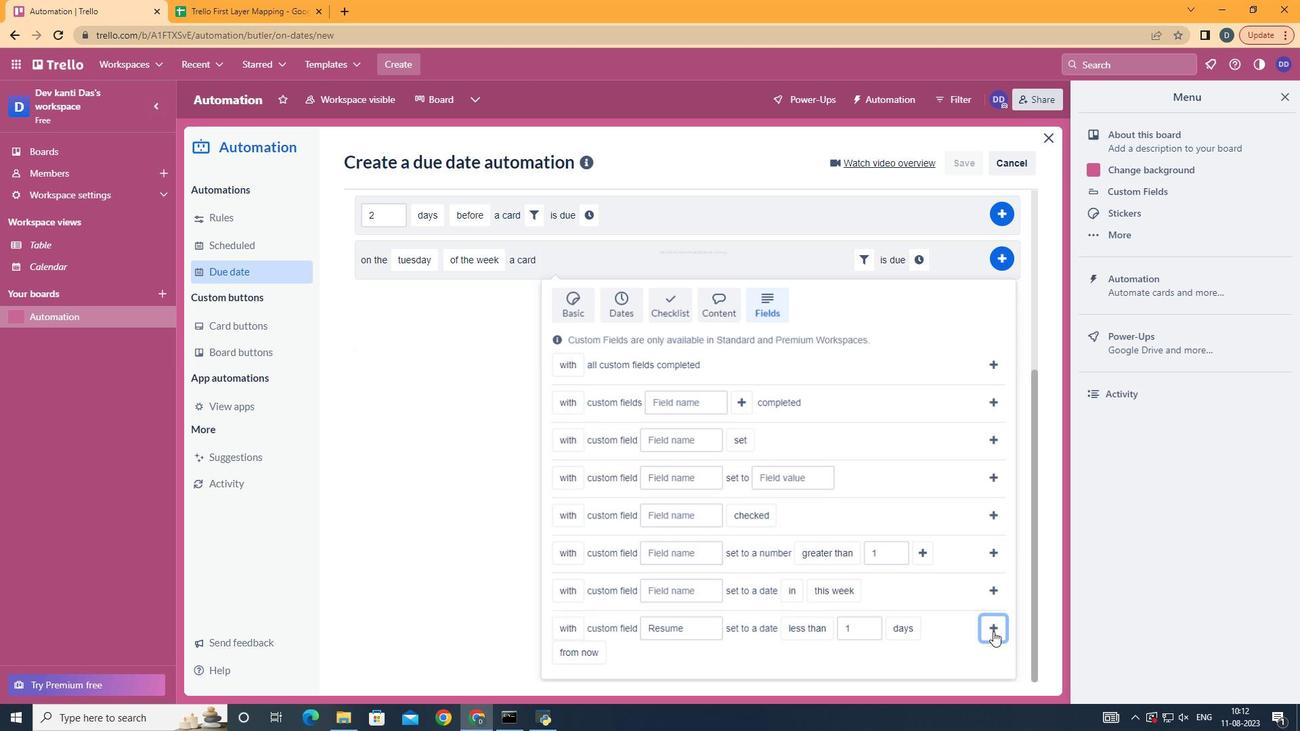 
Action: Mouse pressed left at (905, 615)
Screenshot: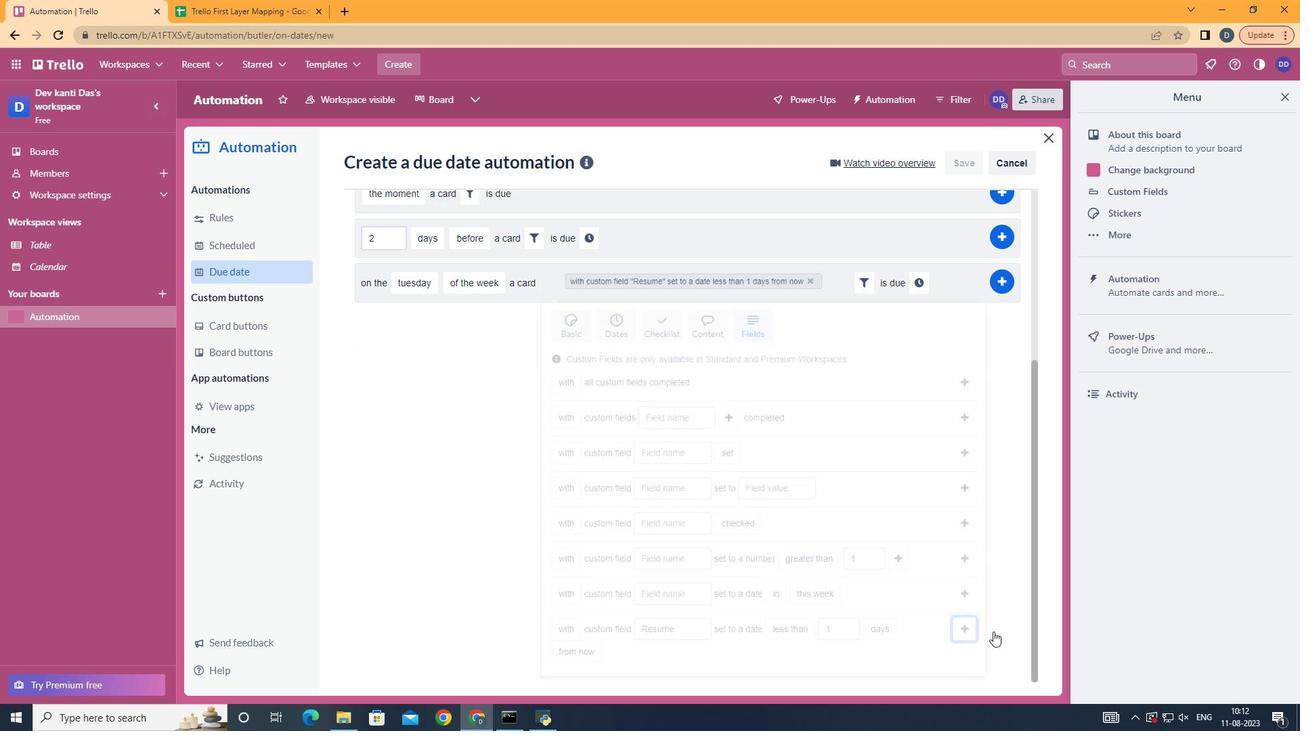 
Action: Mouse moved to (850, 543)
Screenshot: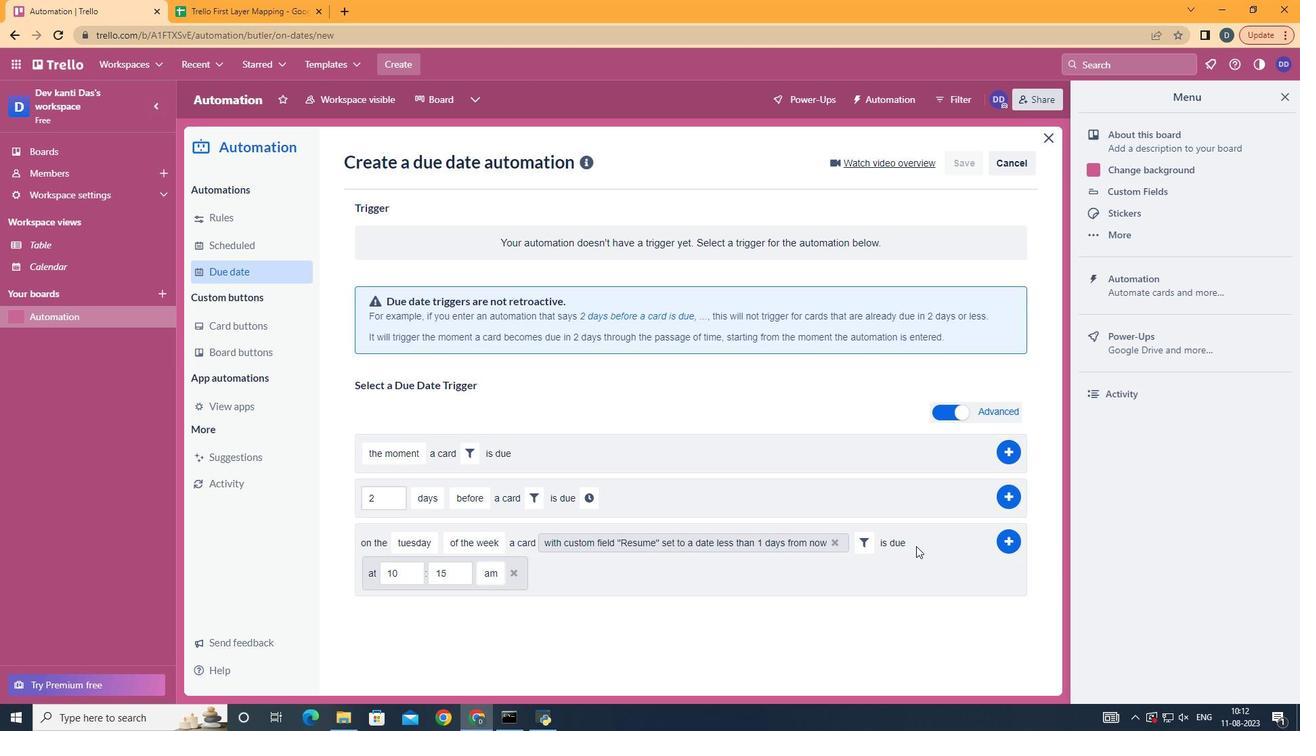 
Action: Mouse pressed left at (850, 543)
Screenshot: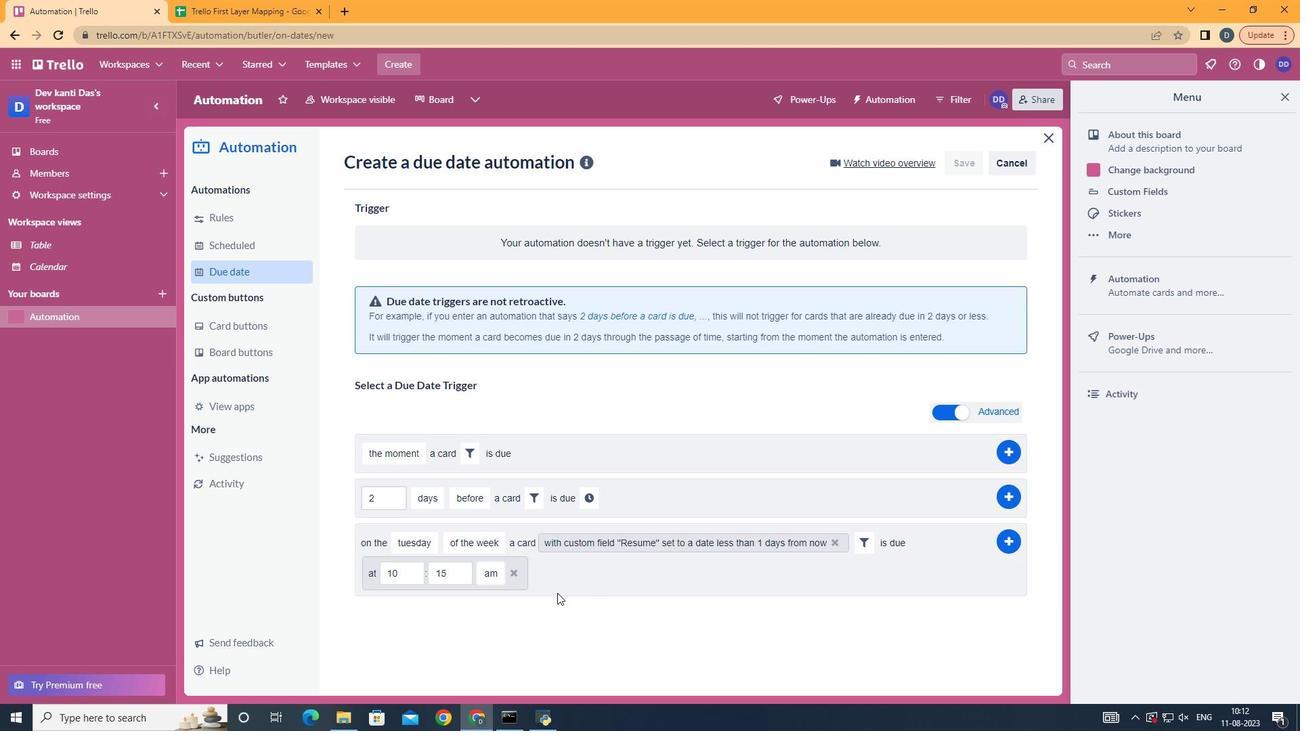 
Action: Mouse moved to (486, 567)
Screenshot: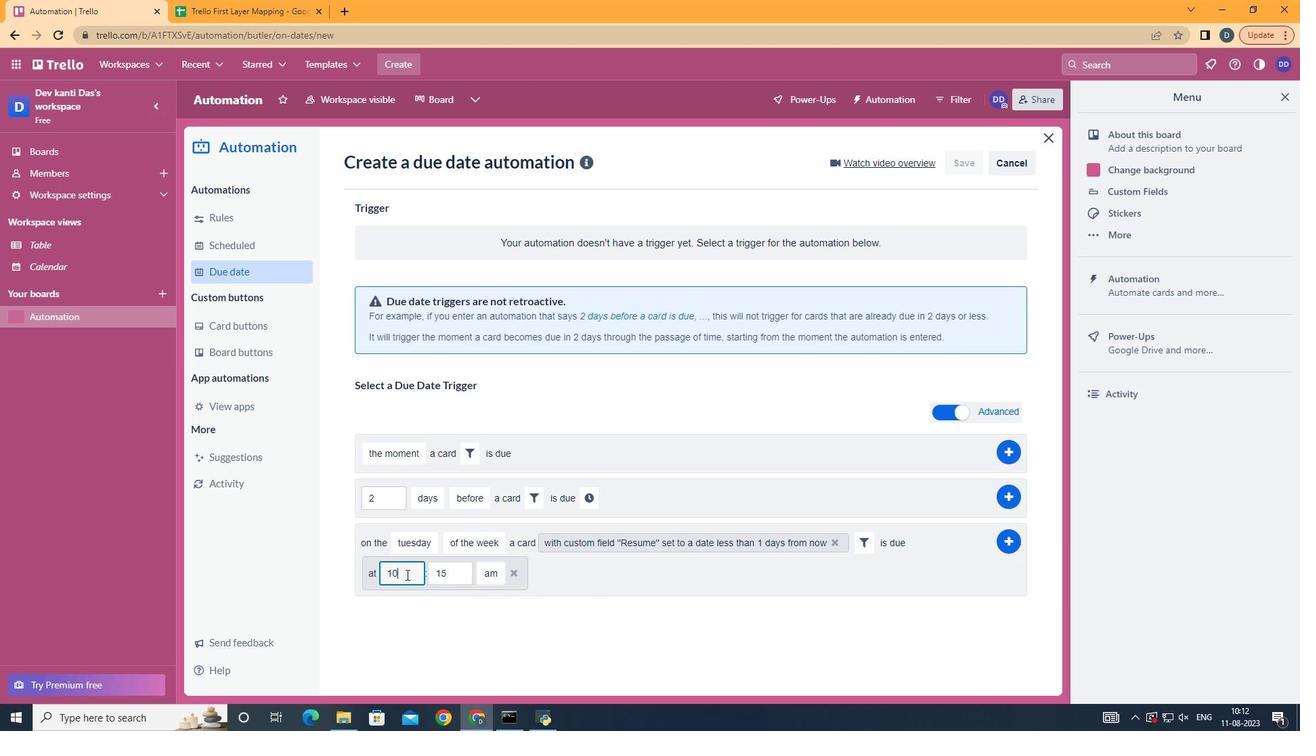 
Action: Mouse pressed left at (486, 567)
Screenshot: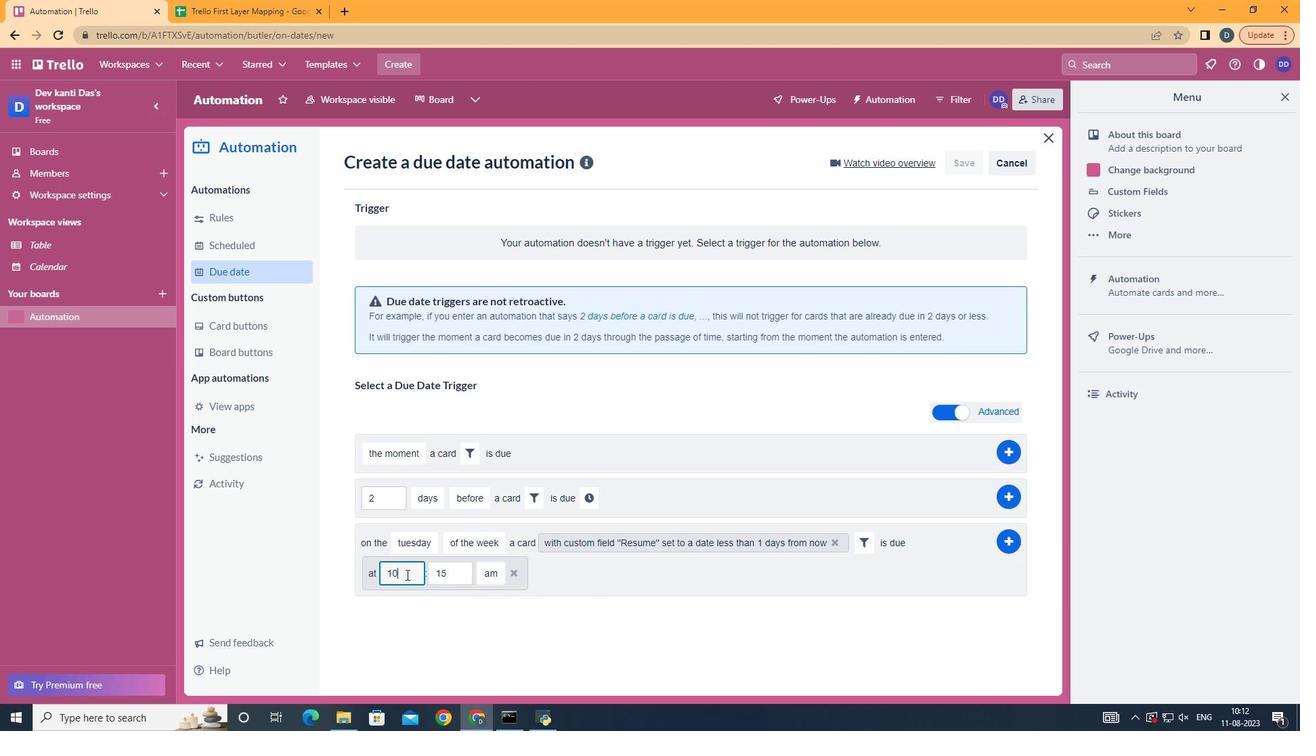 
Action: Mouse moved to (486, 567)
Screenshot: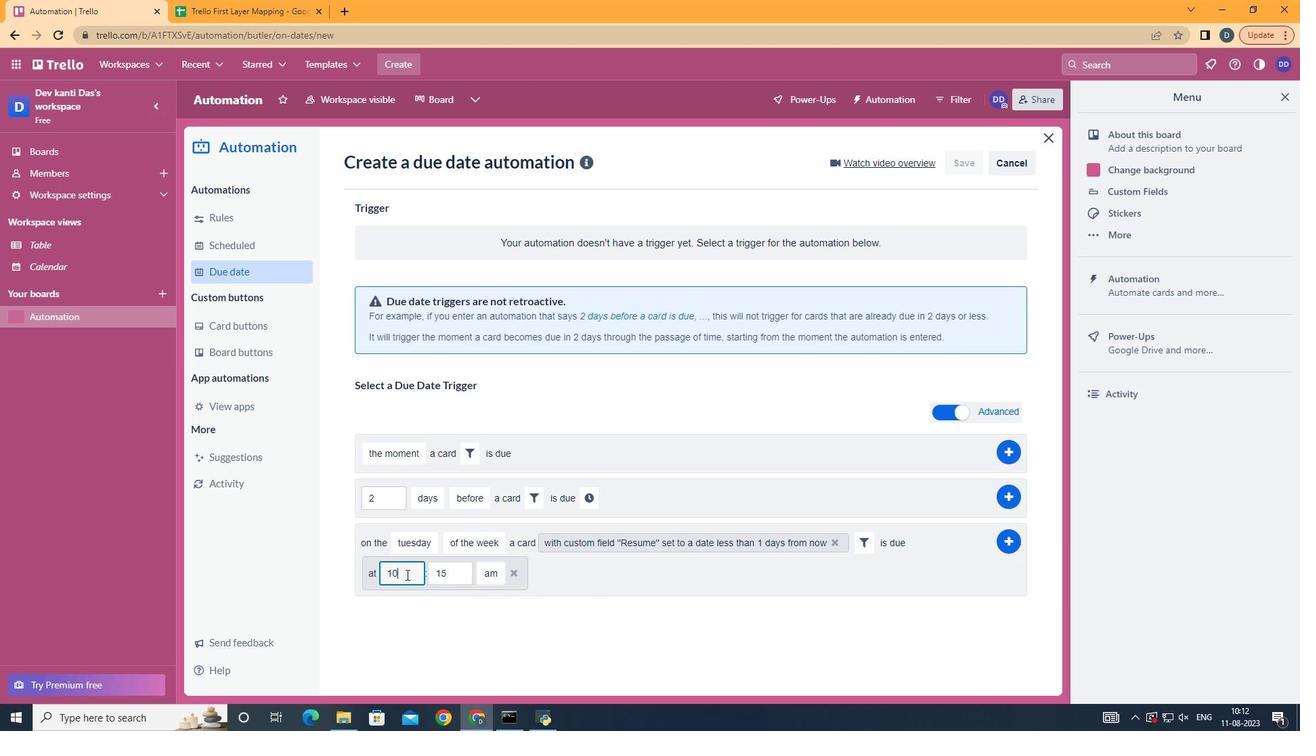 
Action: Key pressed <Key.backspace>1
Screenshot: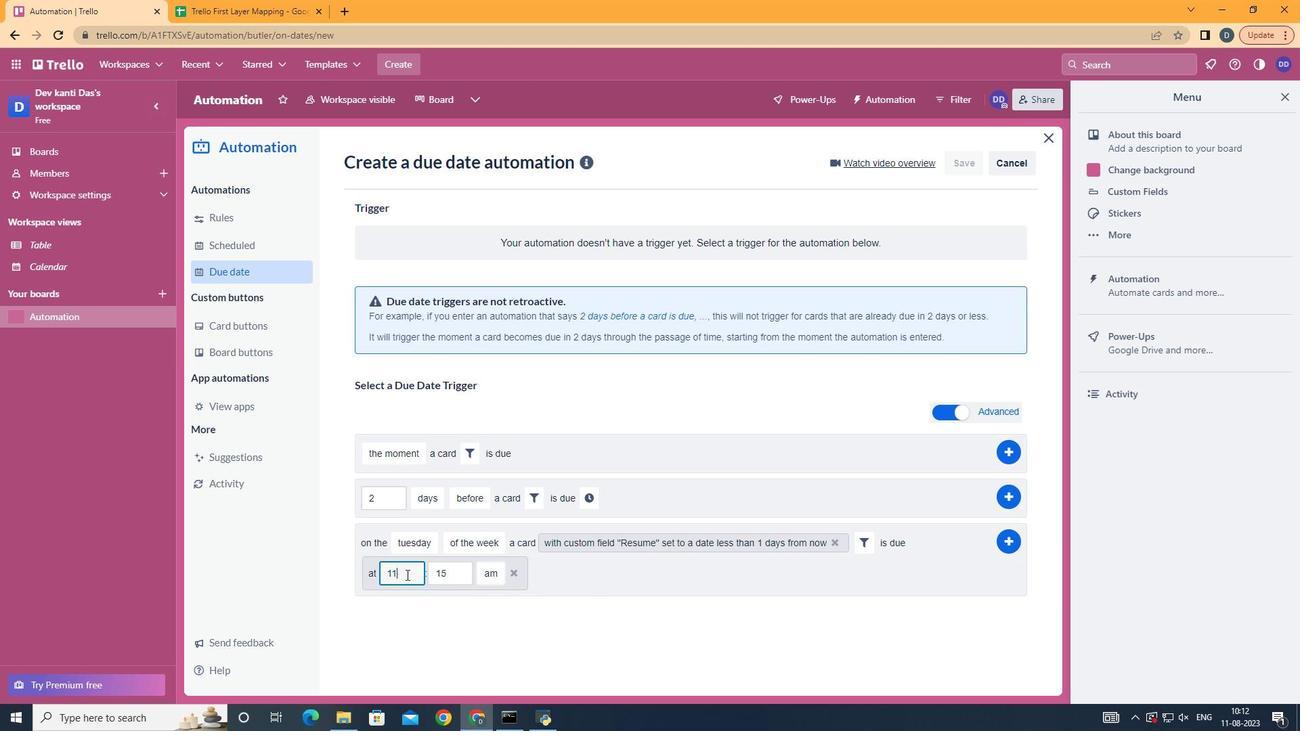 
Action: Mouse moved to (515, 568)
Screenshot: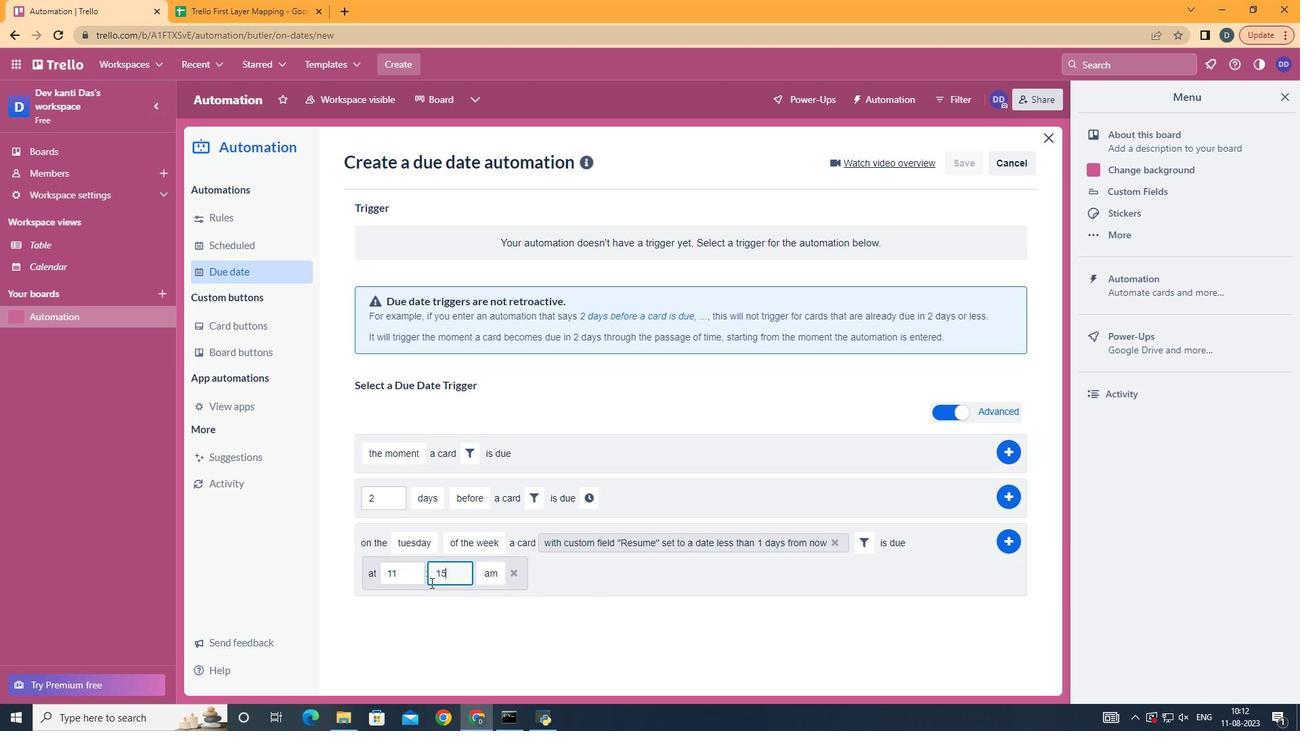 
Action: Mouse pressed left at (515, 568)
Screenshot: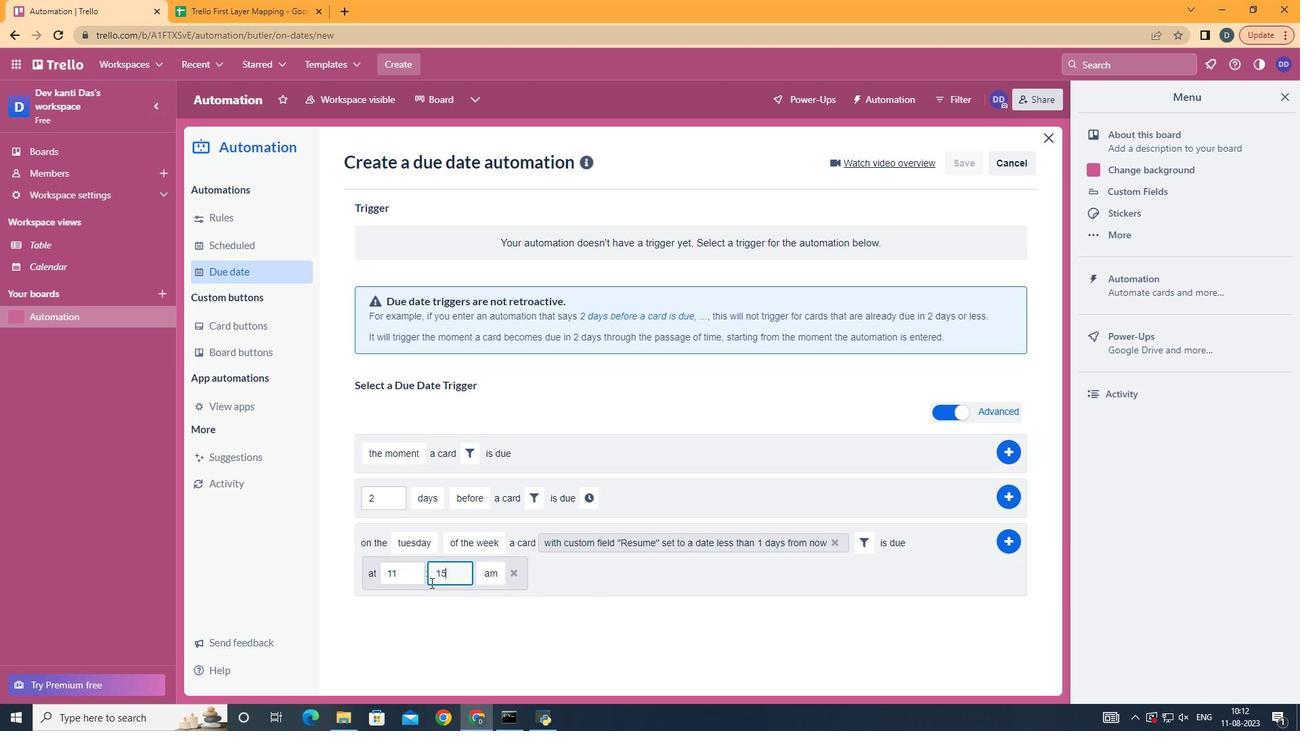 
Action: Mouse moved to (503, 574)
Screenshot: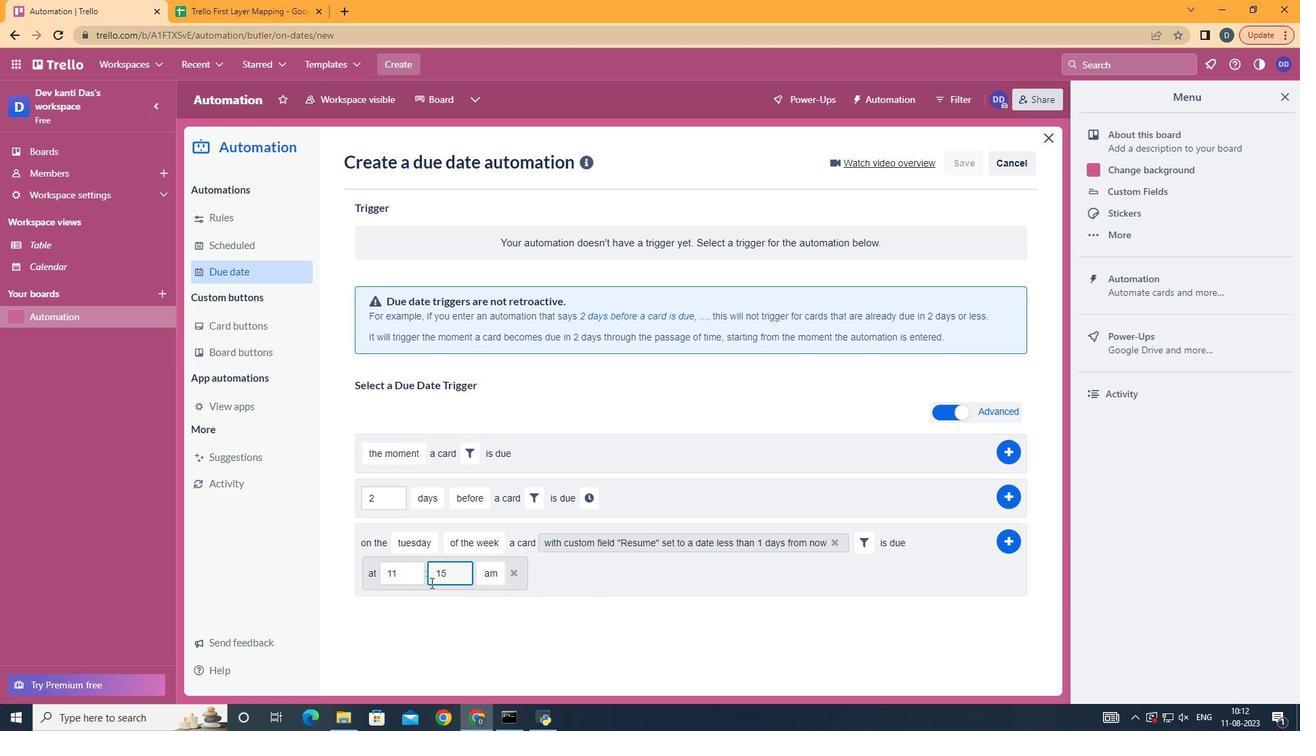 
Action: Key pressed <Key.backspace><Key.backspace>00
Screenshot: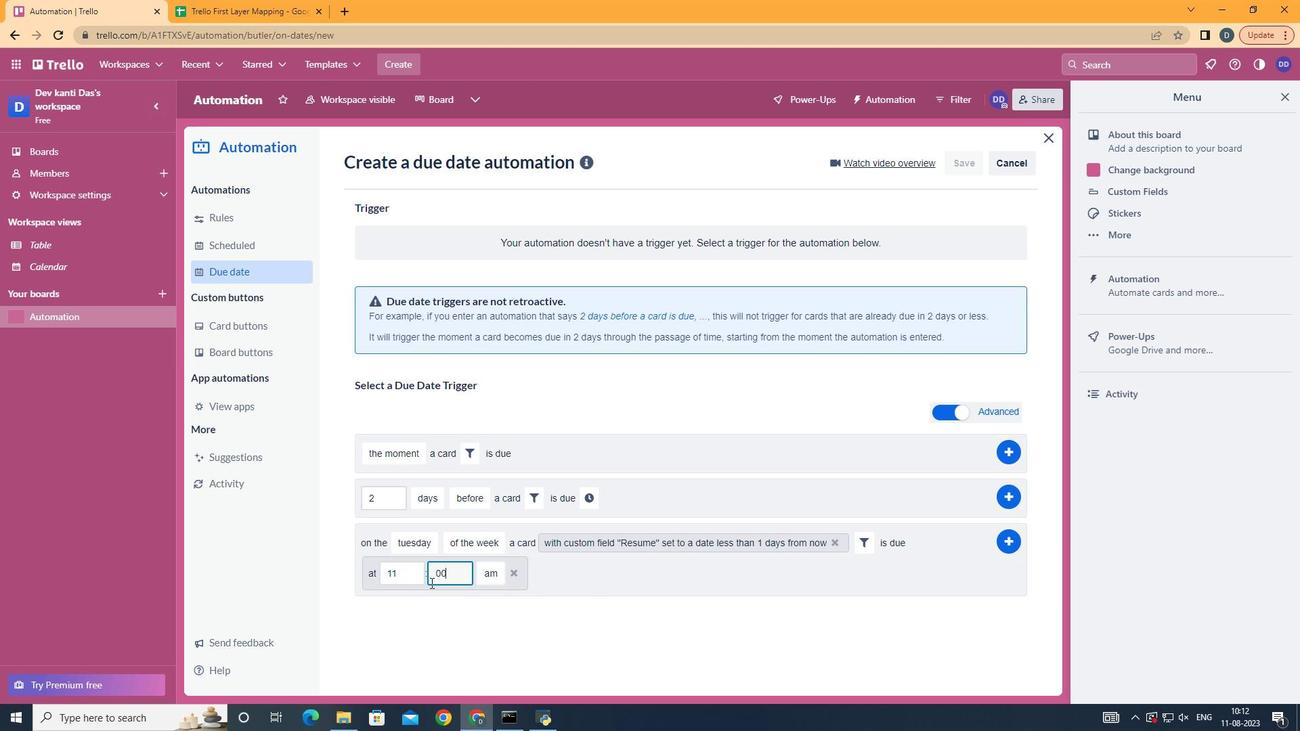 
Action: Mouse moved to (922, 538)
Screenshot: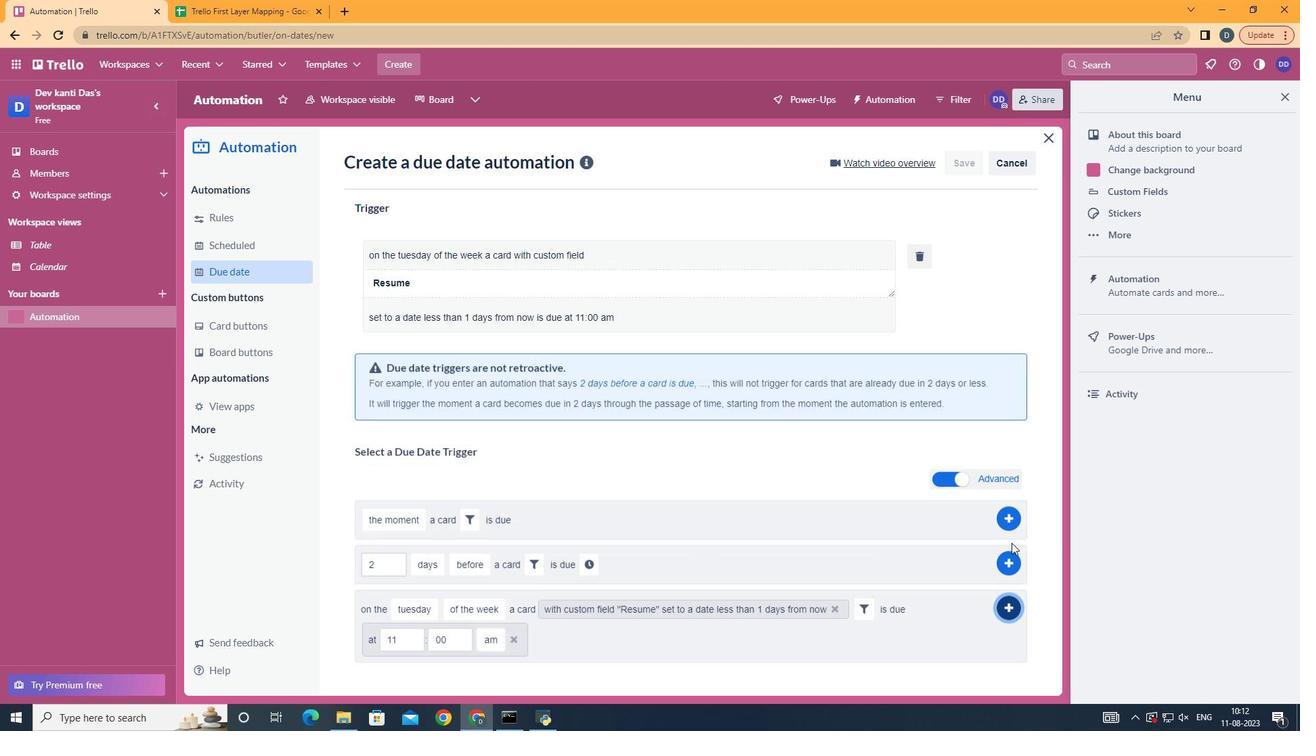 
Action: Mouse pressed left at (922, 538)
Screenshot: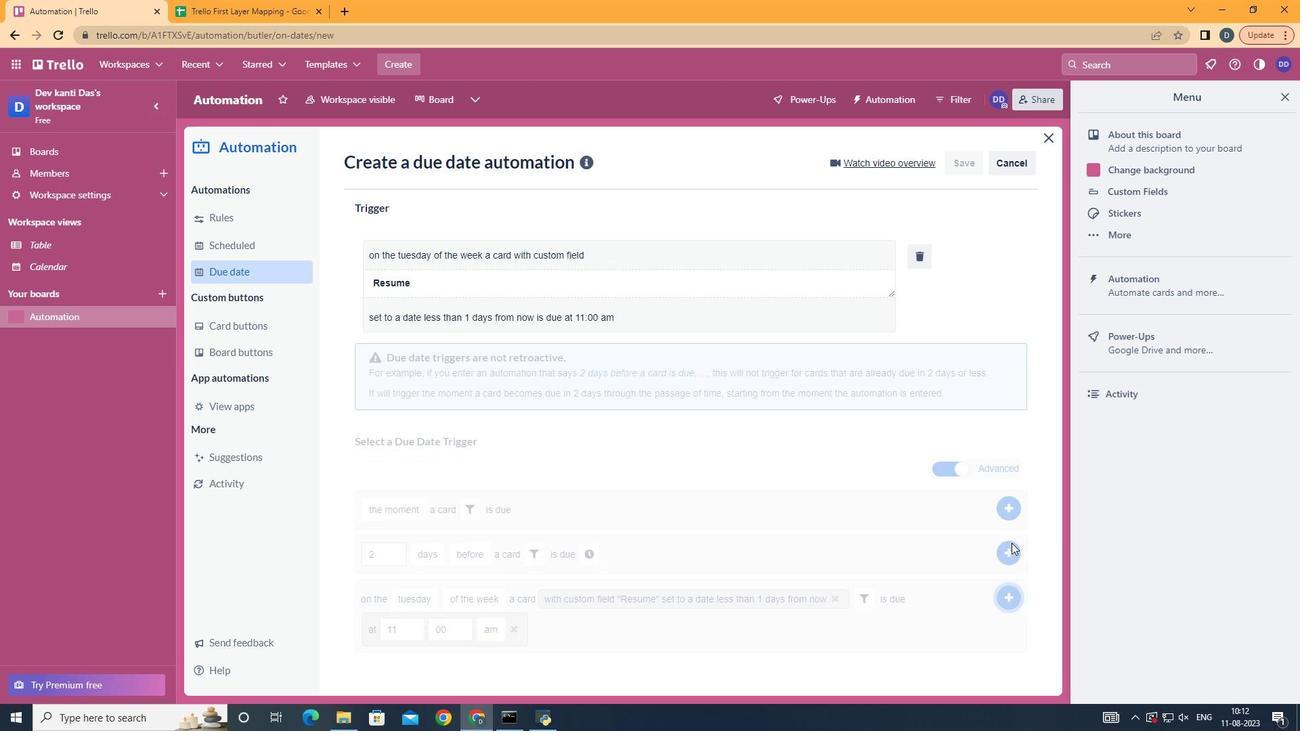 
Action: Mouse moved to (918, 541)
Screenshot: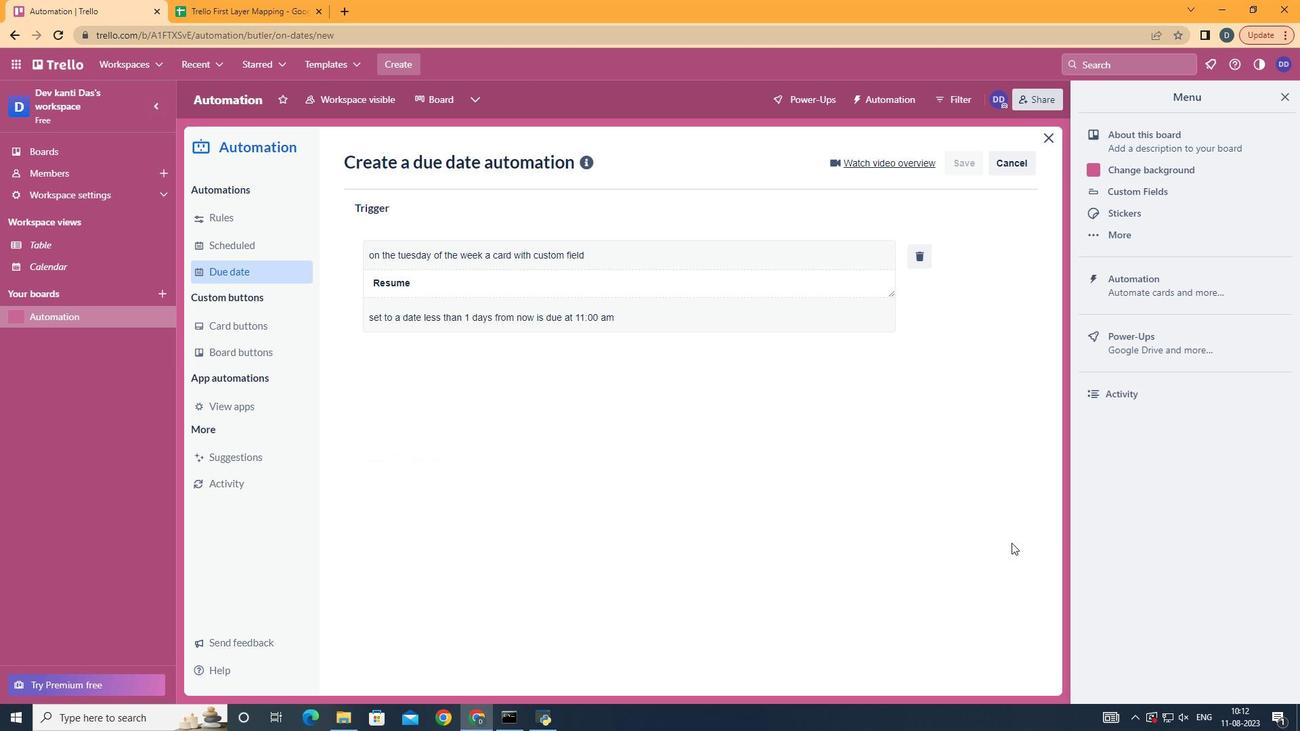 
